 Task: Add an event with the title Monthly Department Meeting, date '2023/11/08', time 9:15 AM to 11:15 AMand add a description: Throughout the team building workshop, the facilitator will provide guidance, share insights, and facilitate discussions to encourage active participation and learning. Participants will have the opportunity to practice their communication skills in a supportive and collaborative environment, receiving feedback from their peers and the facilitator., put the event into Orange category . Add location for the event as: 456 St. Catherine's Monastery, Sinai, Egypt, logged in from the account softage.2@softage.netand send the event invitation to softage.1@softage.net and softage.3@softage.net. Set a reminder for the event 12 hour before
Action: Mouse moved to (82, 87)
Screenshot: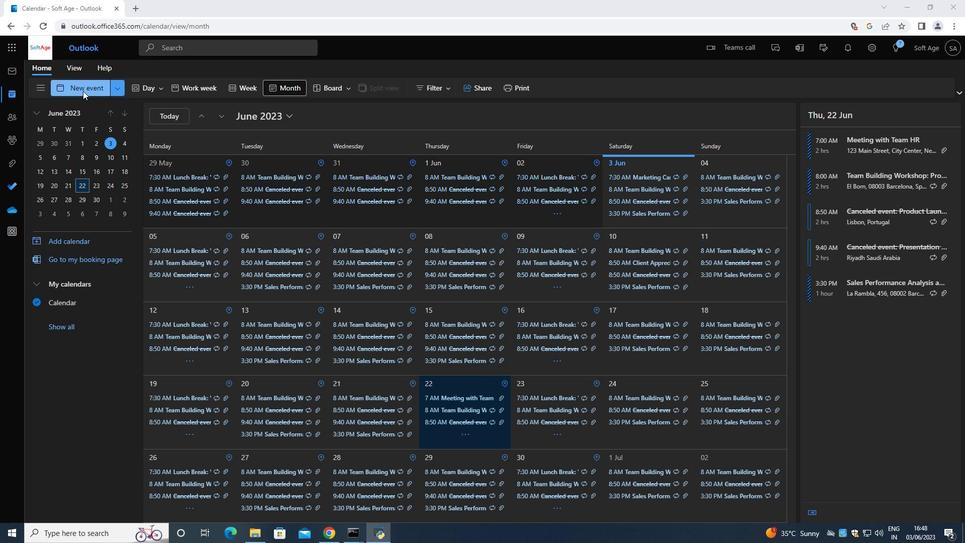 
Action: Mouse pressed left at (82, 87)
Screenshot: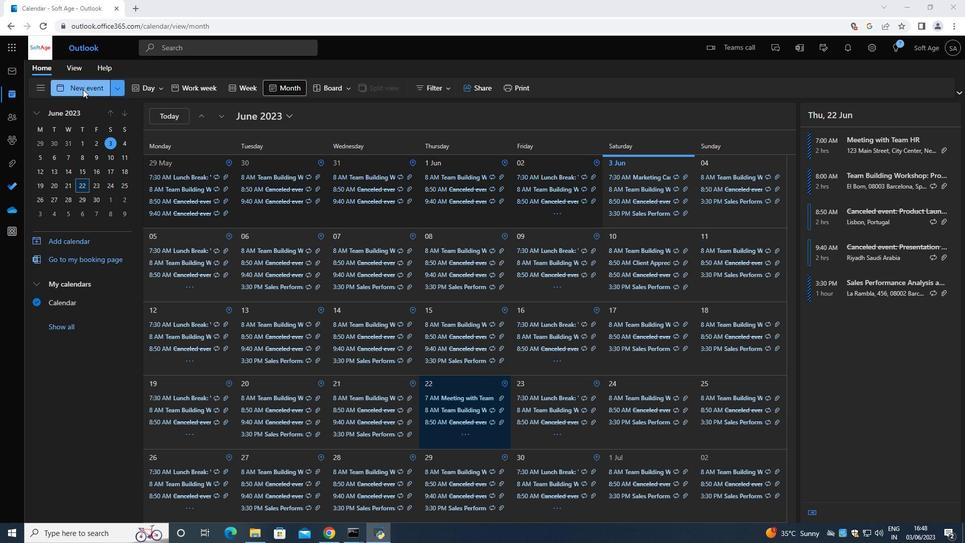 
Action: Mouse moved to (282, 165)
Screenshot: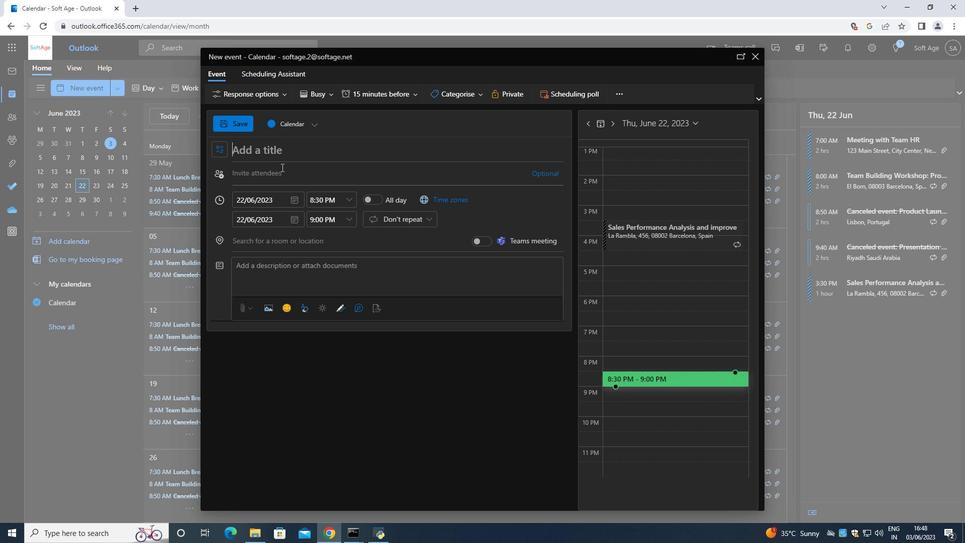 
Action: Key pressed <Key.shift>Monthly<Key.space><Key.shift>Department<Key.space><Key.shift>Meeting<Key.space>
Screenshot: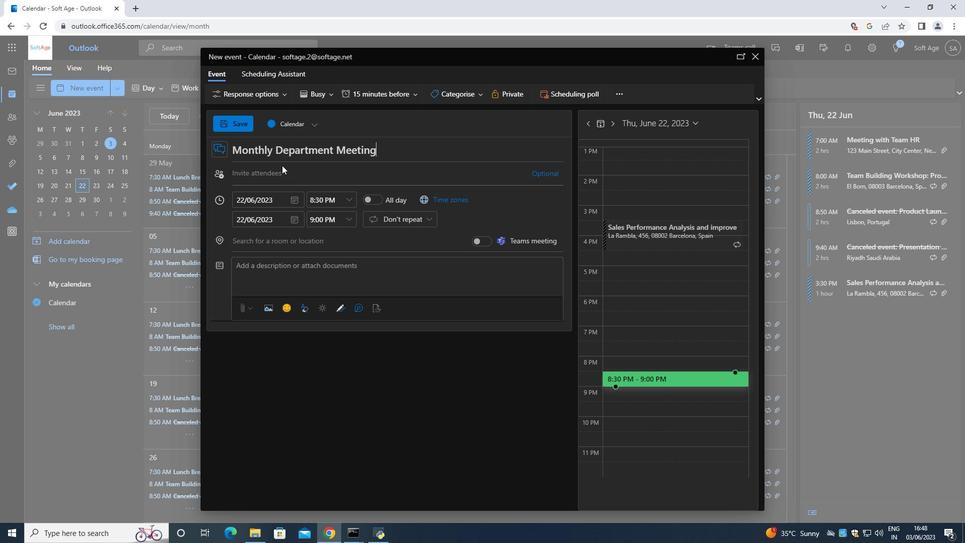 
Action: Mouse moved to (298, 201)
Screenshot: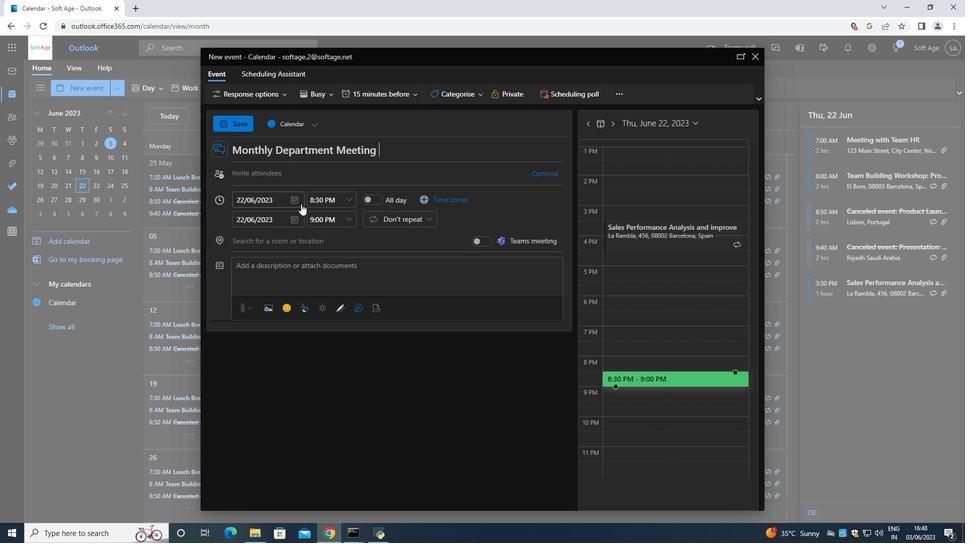 
Action: Mouse pressed left at (298, 201)
Screenshot: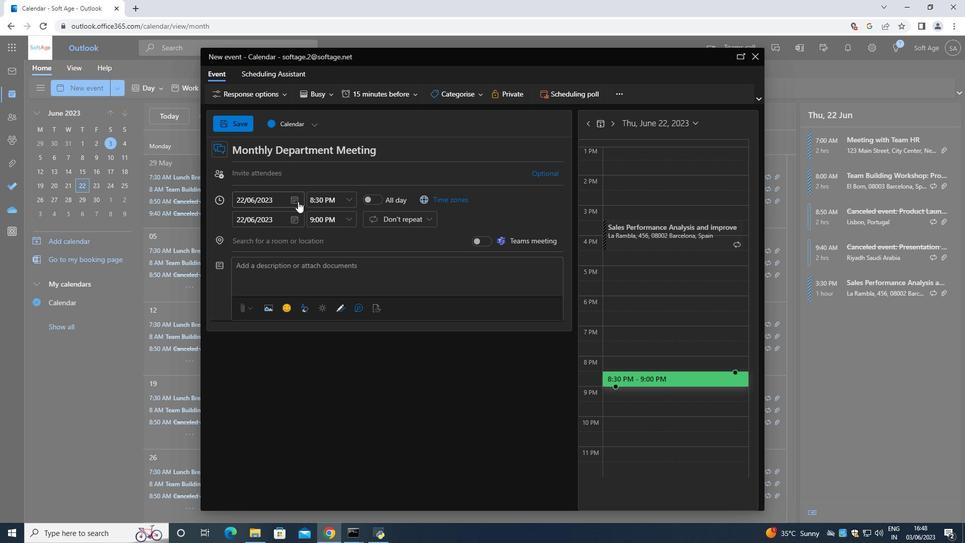 
Action: Mouse moved to (329, 215)
Screenshot: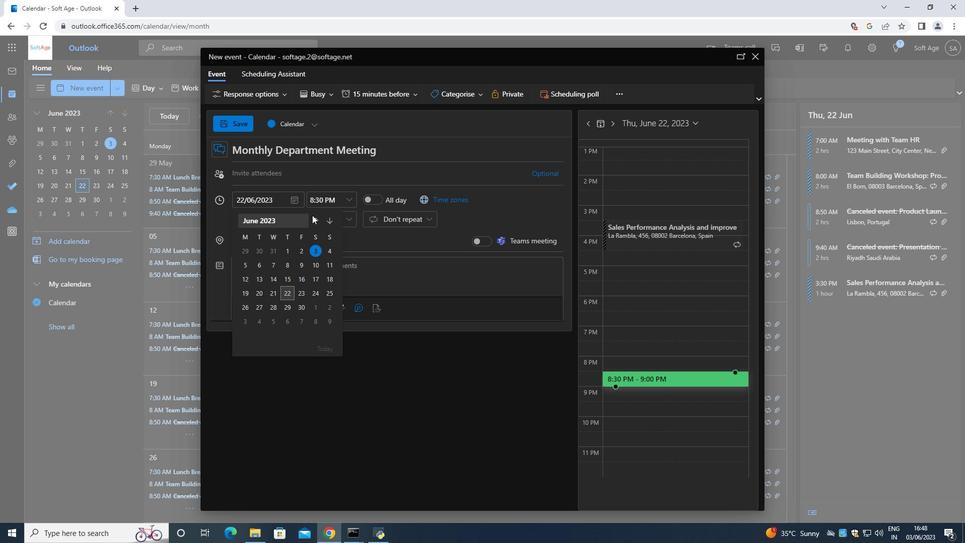 
Action: Mouse pressed left at (329, 215)
Screenshot: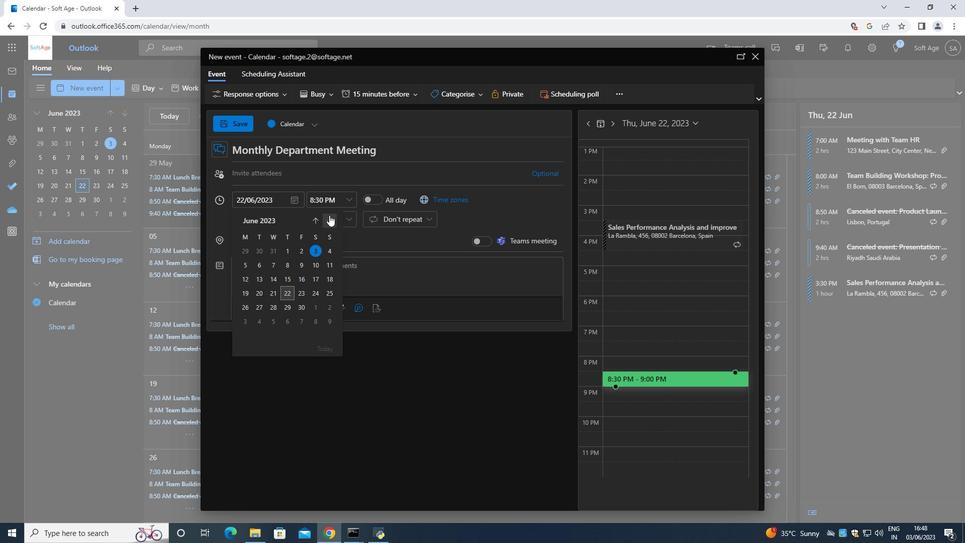
Action: Mouse moved to (329, 215)
Screenshot: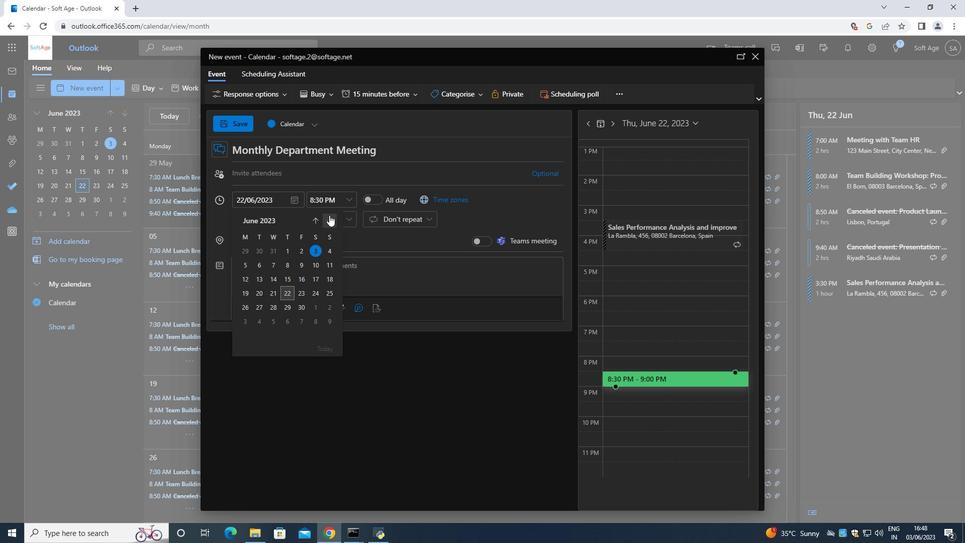 
Action: Mouse pressed left at (329, 215)
Screenshot: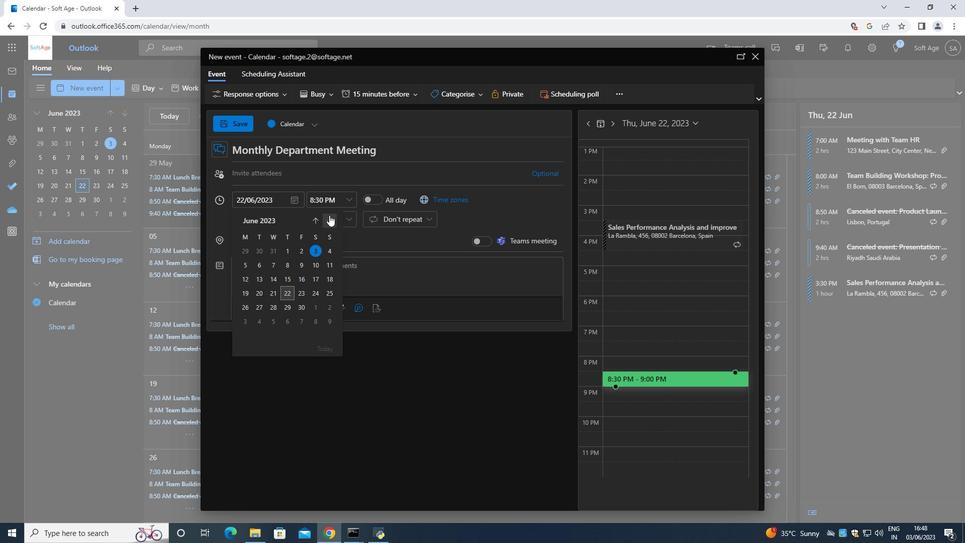 
Action: Mouse moved to (330, 215)
Screenshot: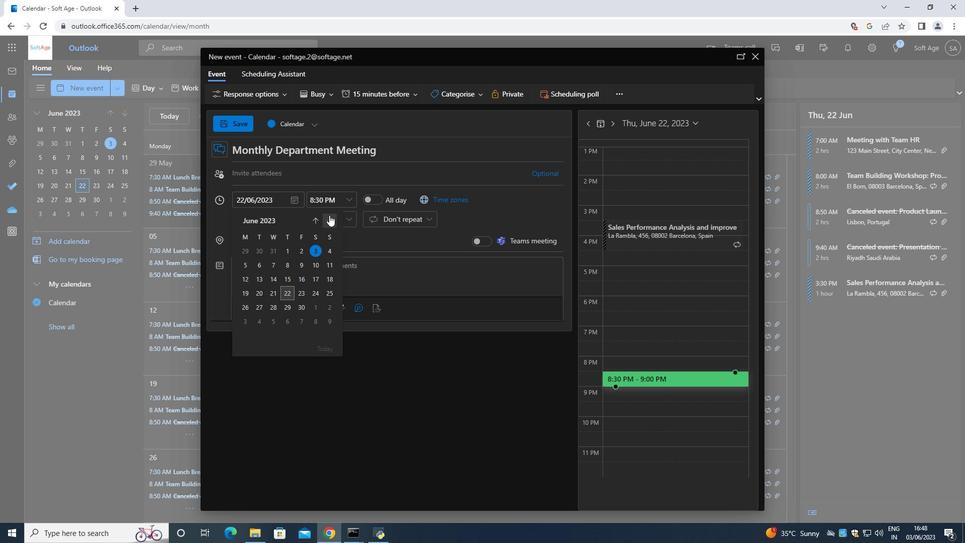 
Action: Mouse pressed left at (330, 215)
Screenshot: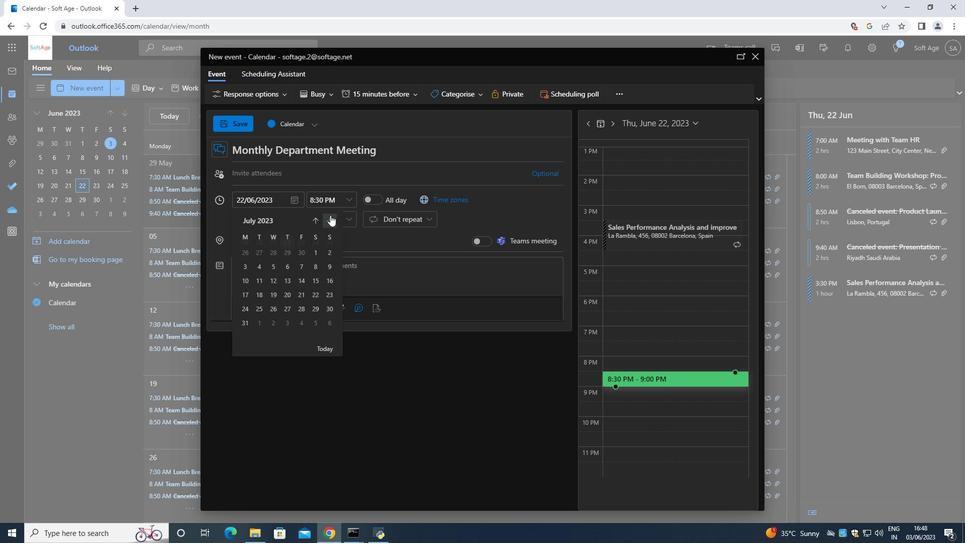 
Action: Mouse moved to (331, 215)
Screenshot: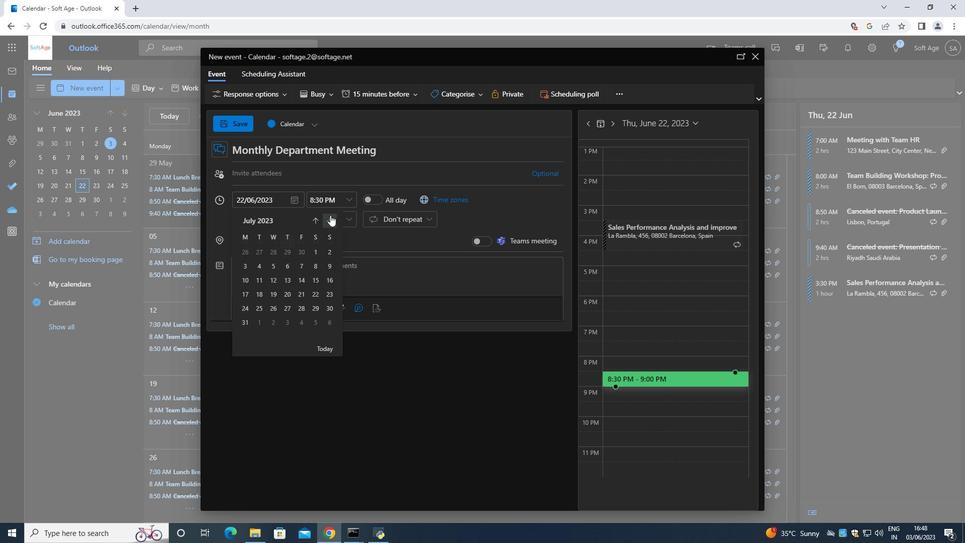 
Action: Mouse pressed left at (331, 215)
Screenshot: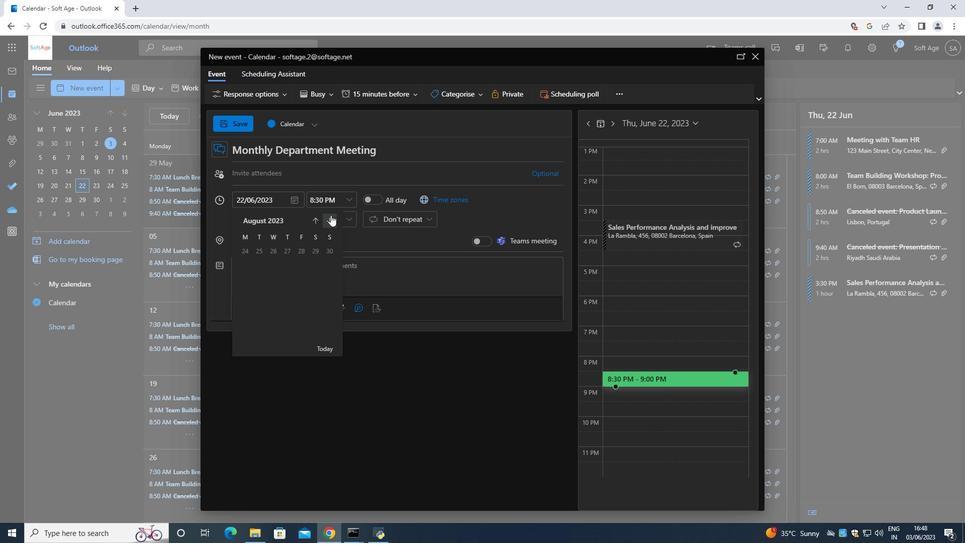
Action: Mouse pressed left at (331, 215)
Screenshot: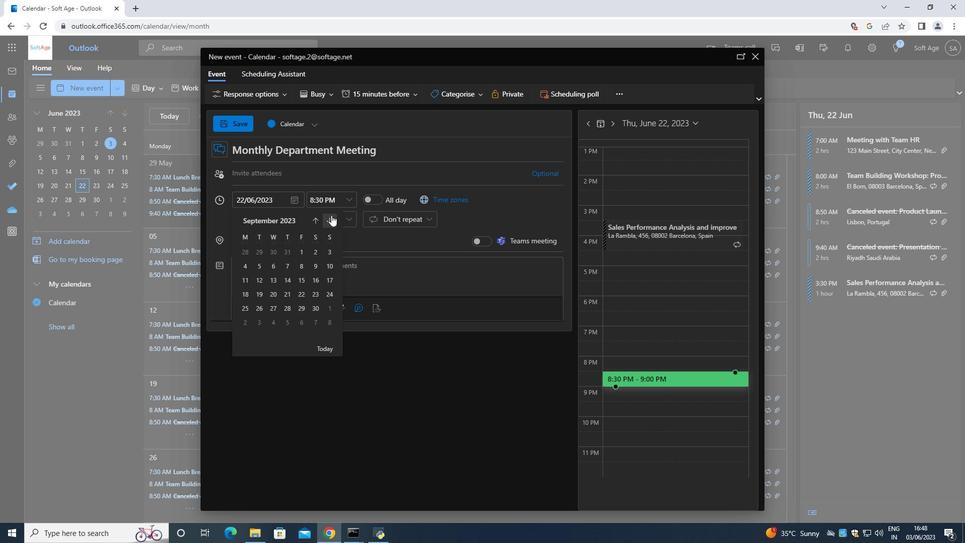
Action: Mouse pressed left at (331, 215)
Screenshot: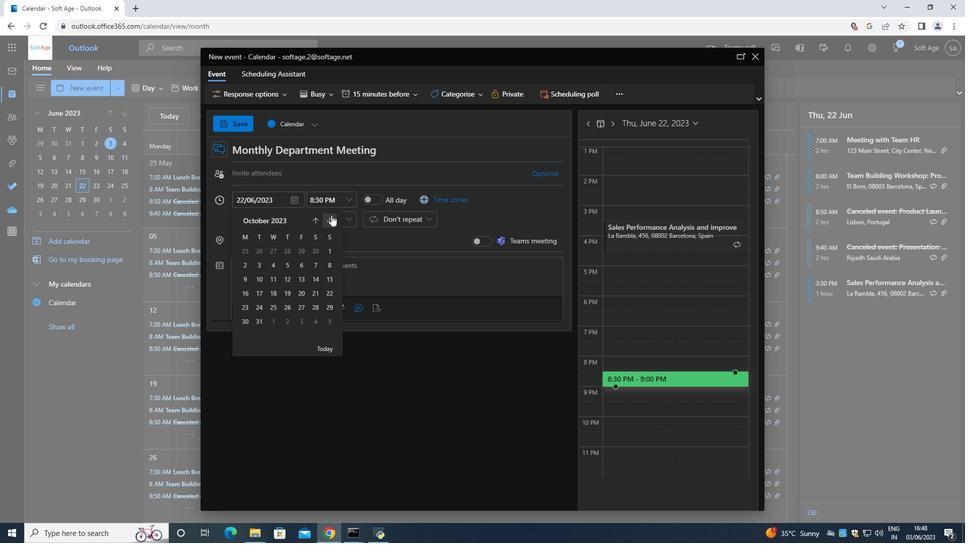 
Action: Mouse moved to (312, 220)
Screenshot: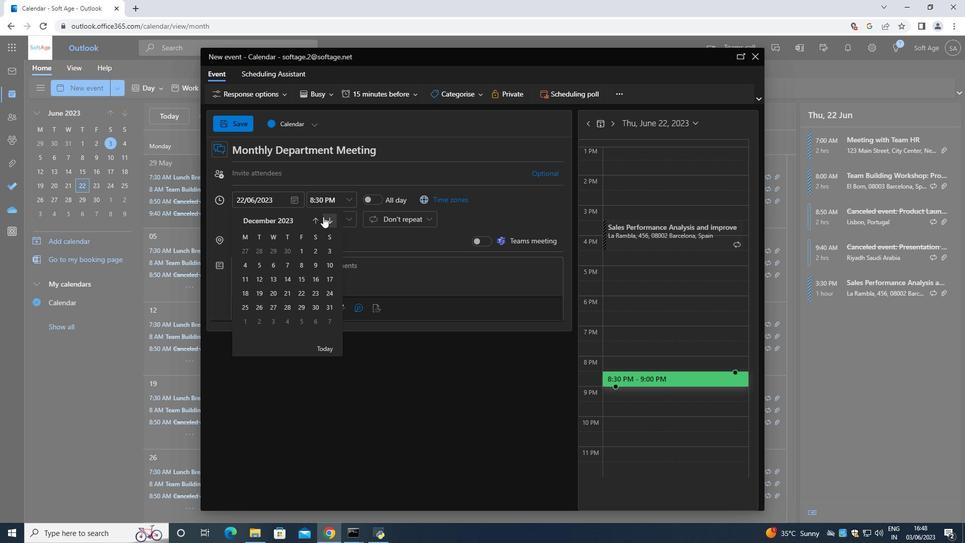 
Action: Mouse pressed left at (312, 220)
Screenshot: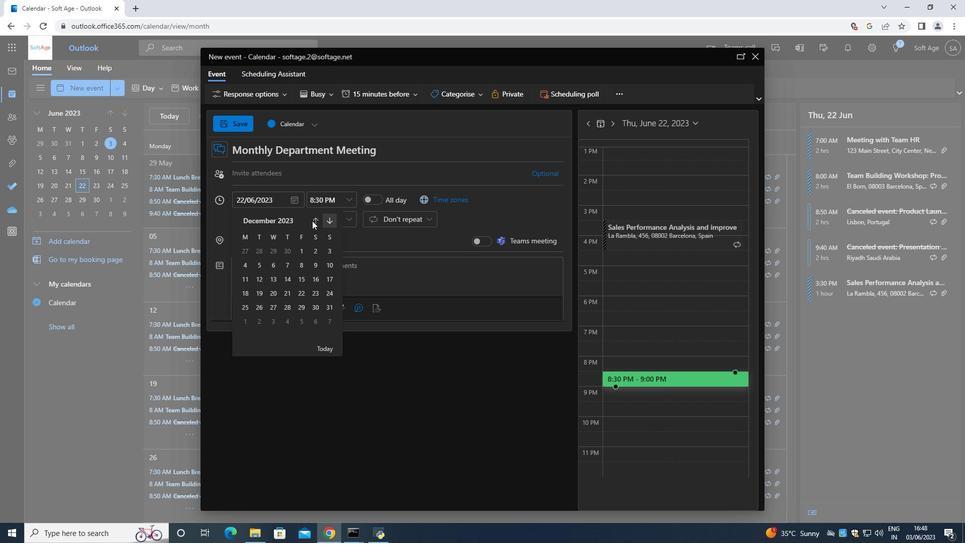 
Action: Mouse moved to (275, 263)
Screenshot: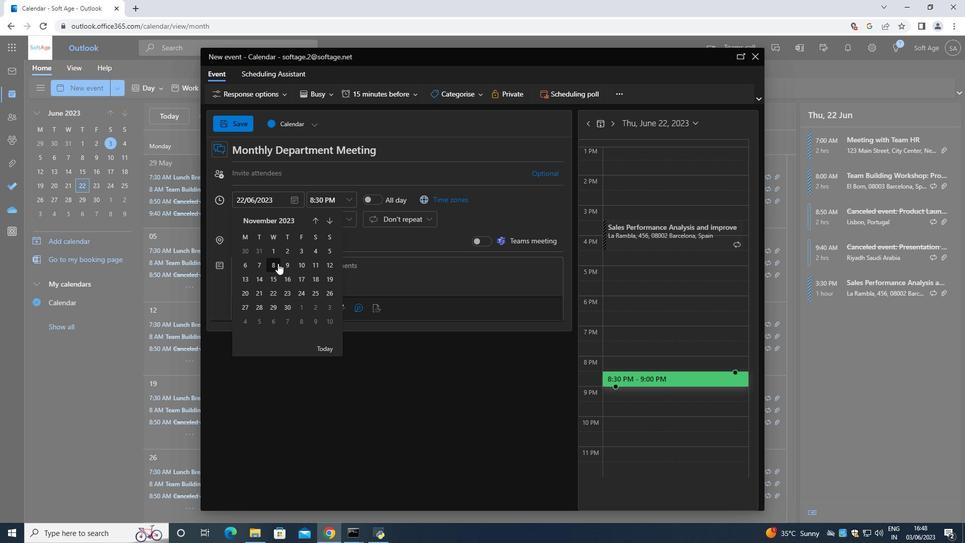 
Action: Mouse pressed left at (275, 263)
Screenshot: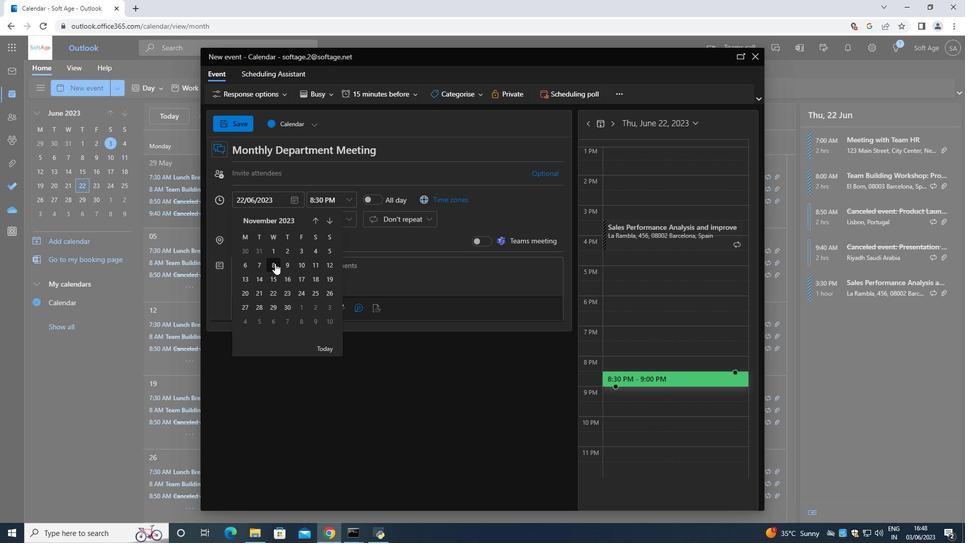 
Action: Mouse moved to (349, 201)
Screenshot: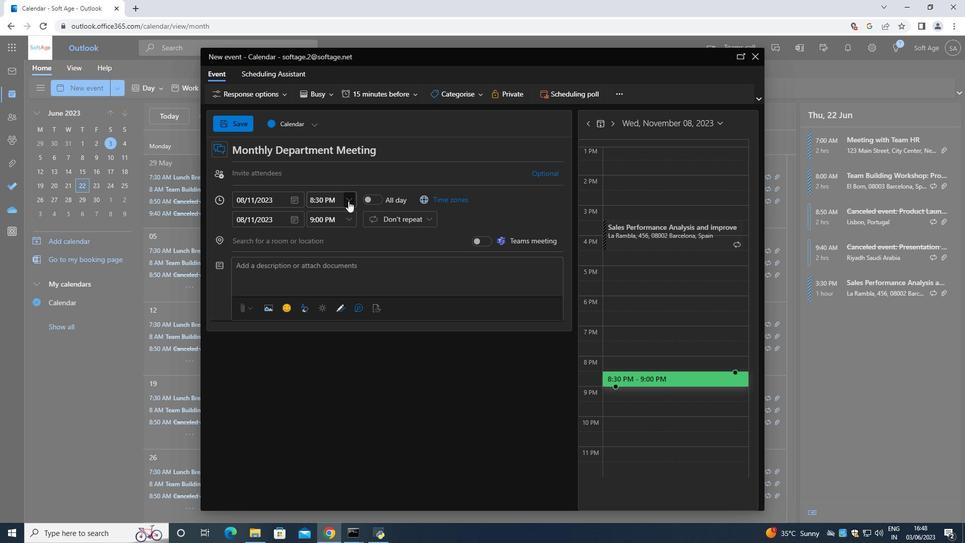 
Action: Mouse pressed left at (349, 201)
Screenshot: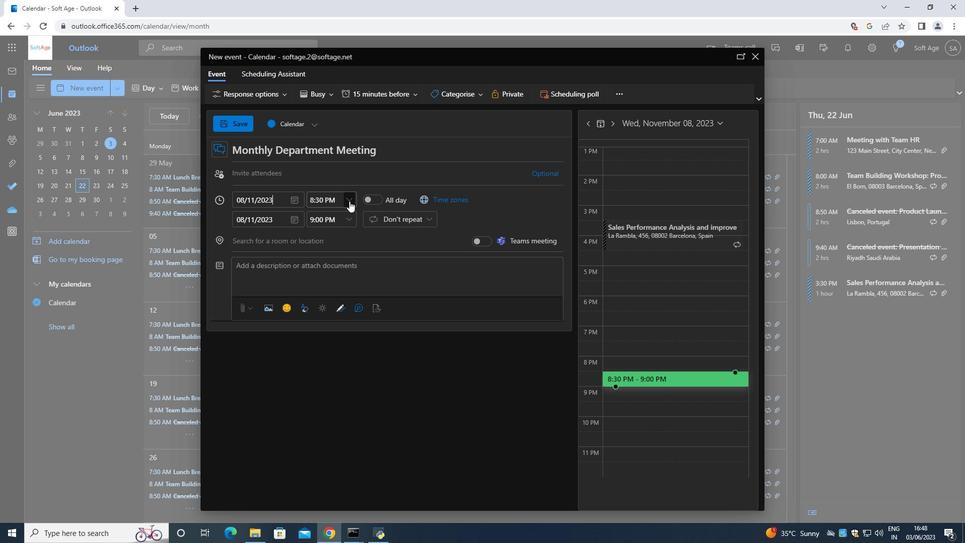 
Action: Mouse moved to (347, 215)
Screenshot: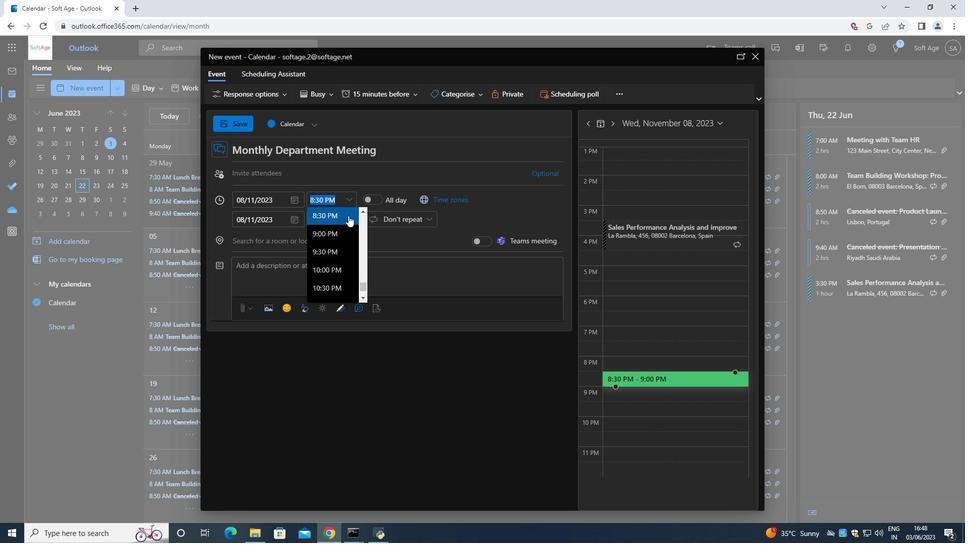 
Action: Mouse scrolled (347, 216) with delta (0, 0)
Screenshot: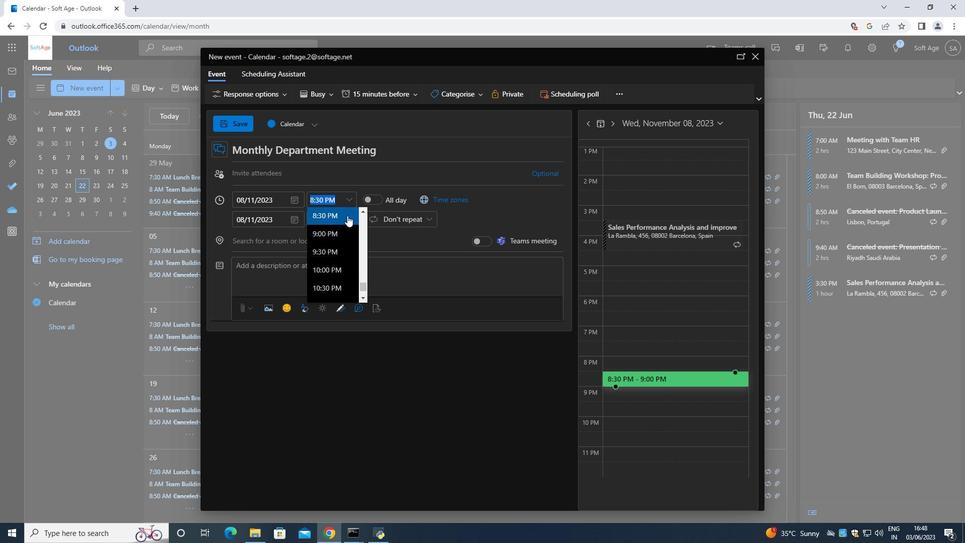 
Action: Mouse scrolled (347, 216) with delta (0, 0)
Screenshot: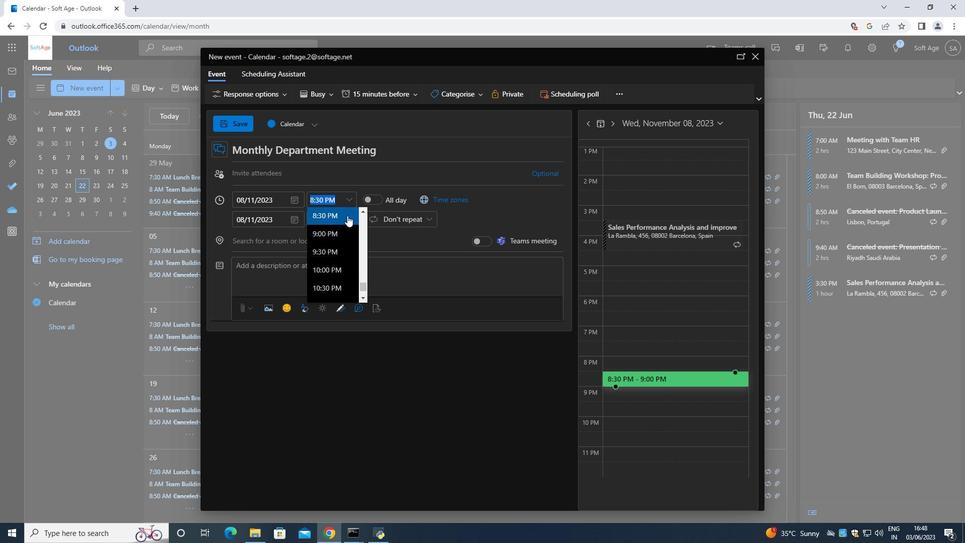 
Action: Mouse scrolled (347, 216) with delta (0, 0)
Screenshot: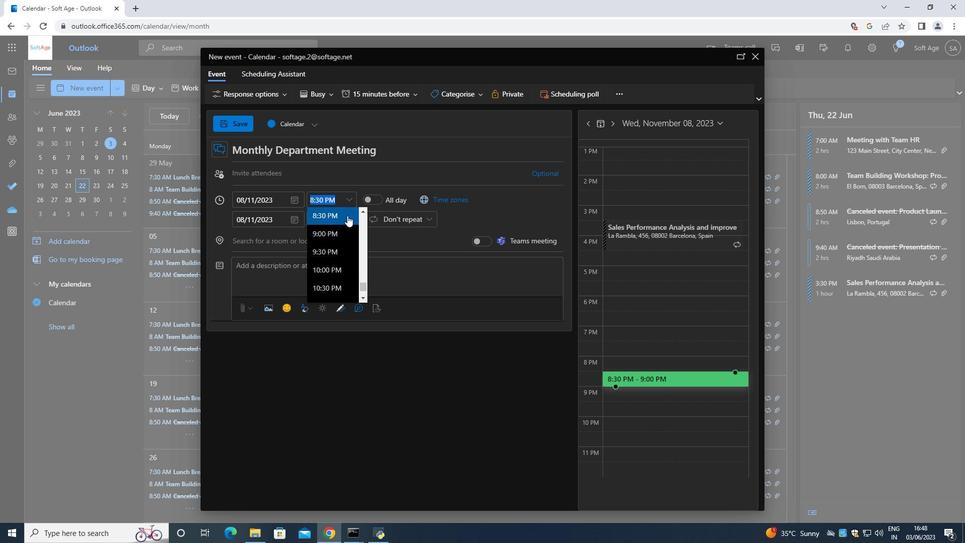
Action: Mouse scrolled (347, 216) with delta (0, 0)
Screenshot: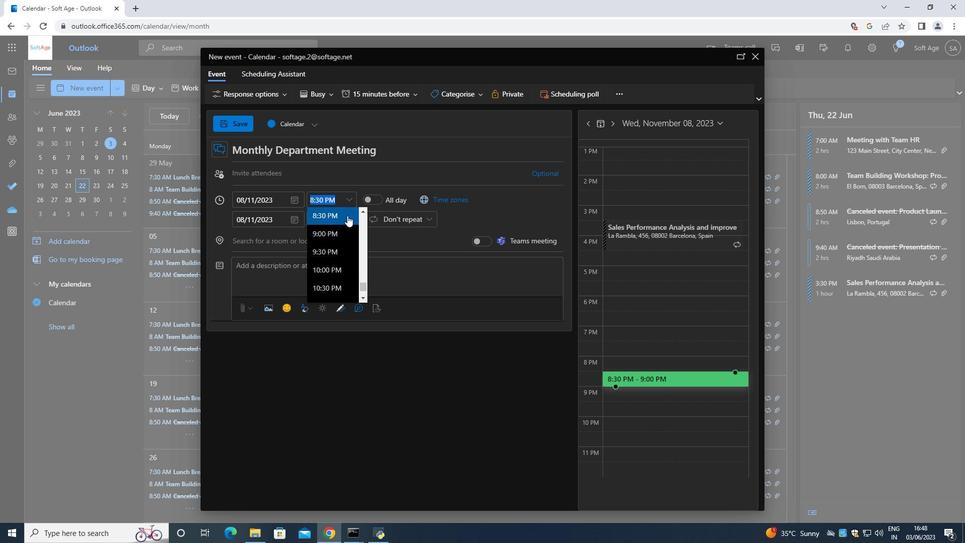 
Action: Mouse scrolled (347, 216) with delta (0, 0)
Screenshot: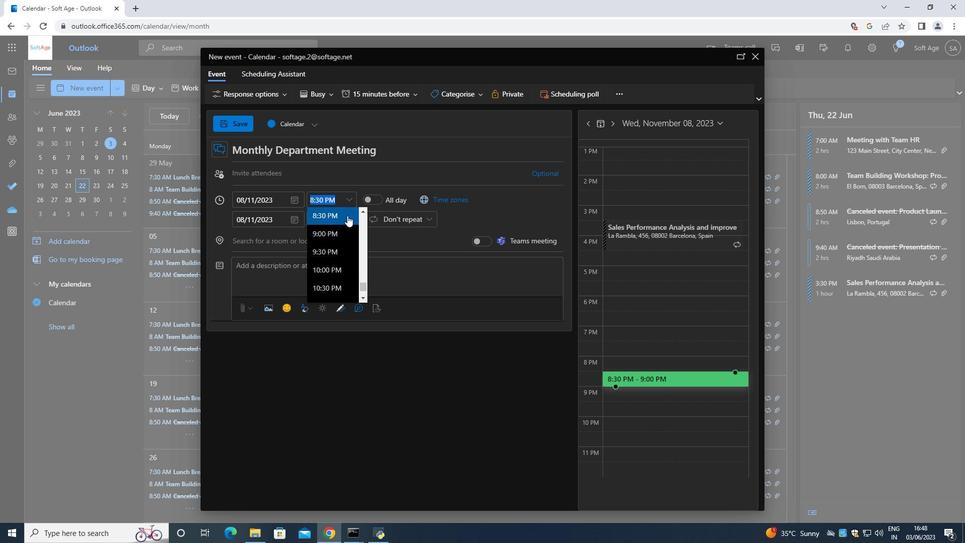 
Action: Mouse scrolled (347, 216) with delta (0, 0)
Screenshot: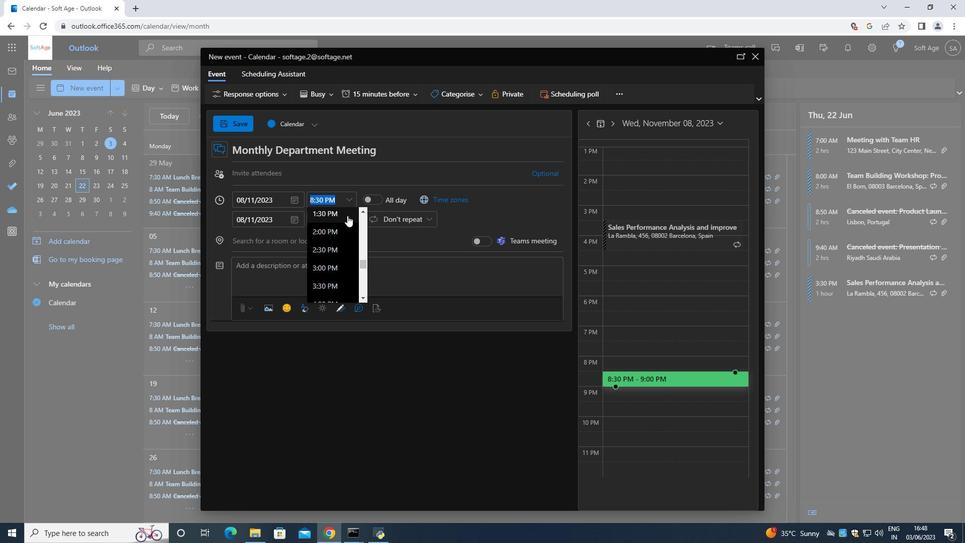 
Action: Mouse scrolled (347, 216) with delta (0, 0)
Screenshot: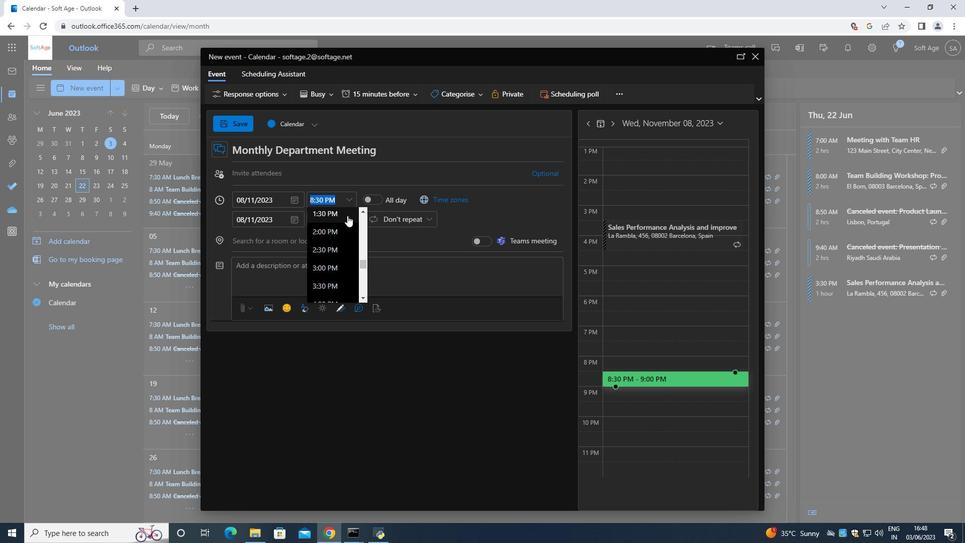 
Action: Mouse moved to (345, 217)
Screenshot: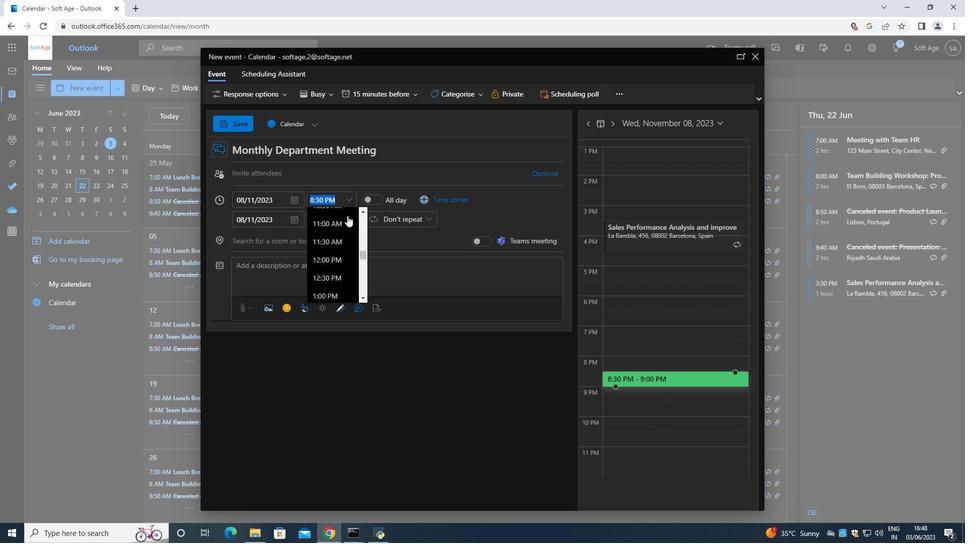 
Action: Mouse scrolled (345, 218) with delta (0, 0)
Screenshot: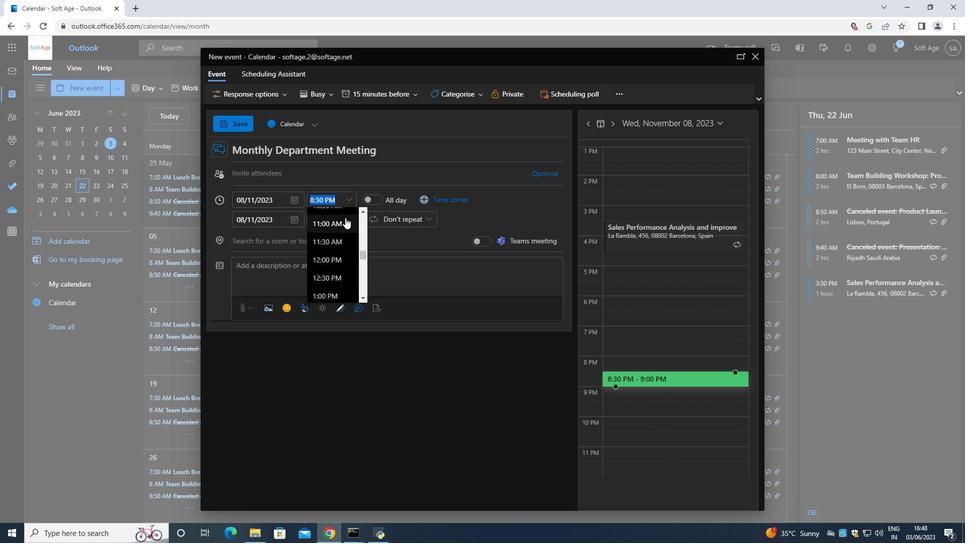 
Action: Mouse scrolled (345, 218) with delta (0, 0)
Screenshot: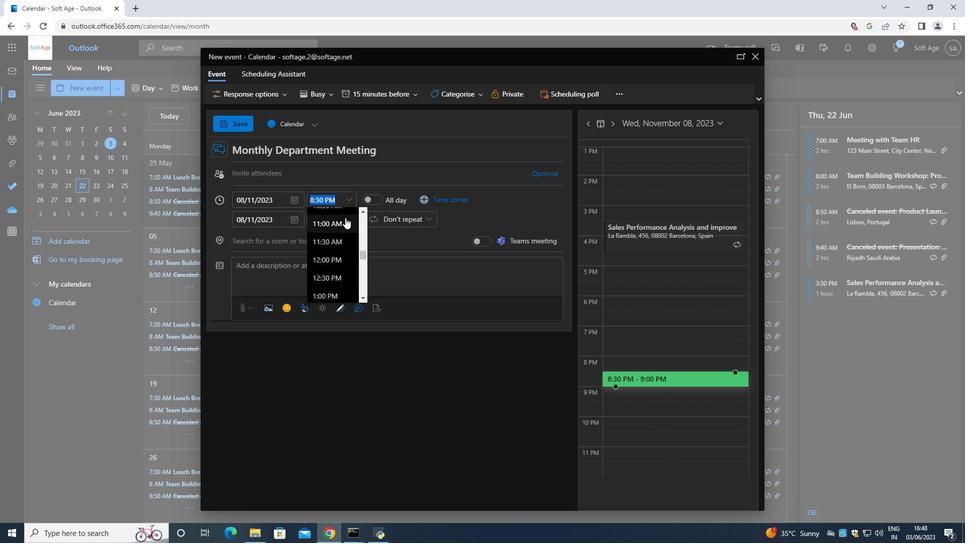 
Action: Mouse moved to (327, 250)
Screenshot: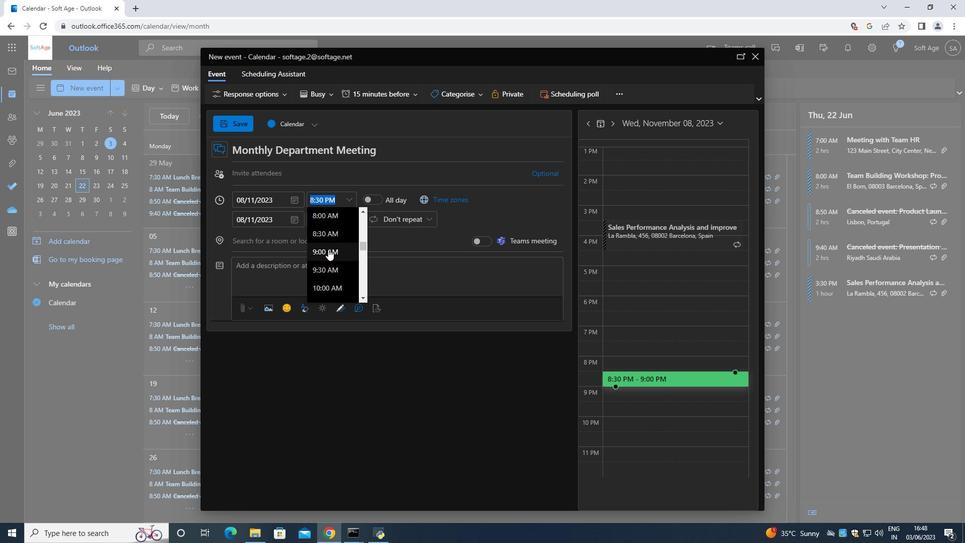 
Action: Mouse pressed left at (327, 250)
Screenshot: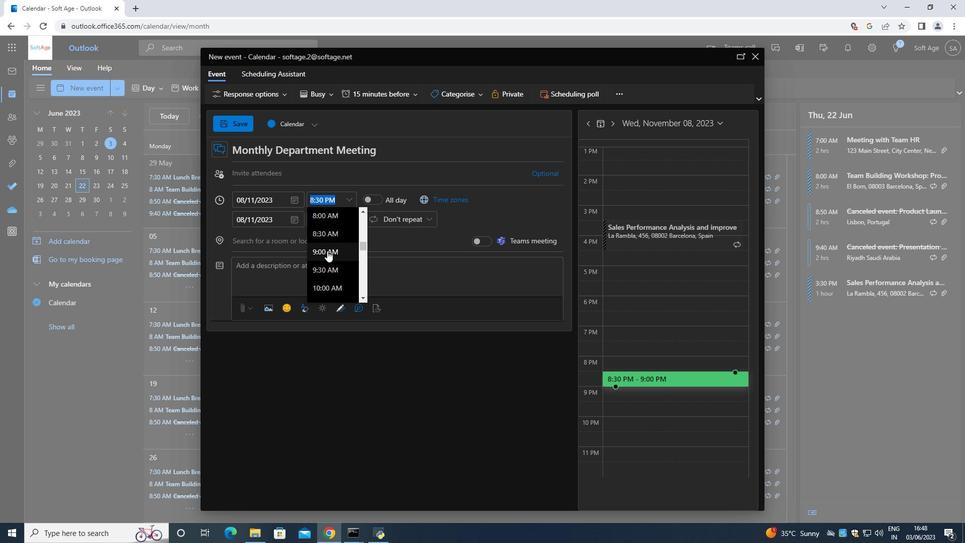 
Action: Mouse moved to (321, 199)
Screenshot: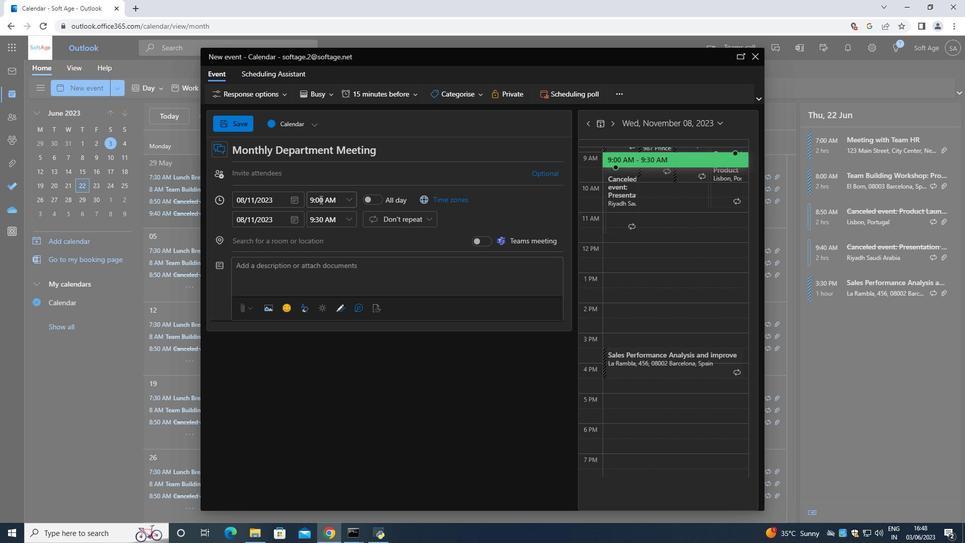 
Action: Mouse pressed left at (321, 199)
Screenshot: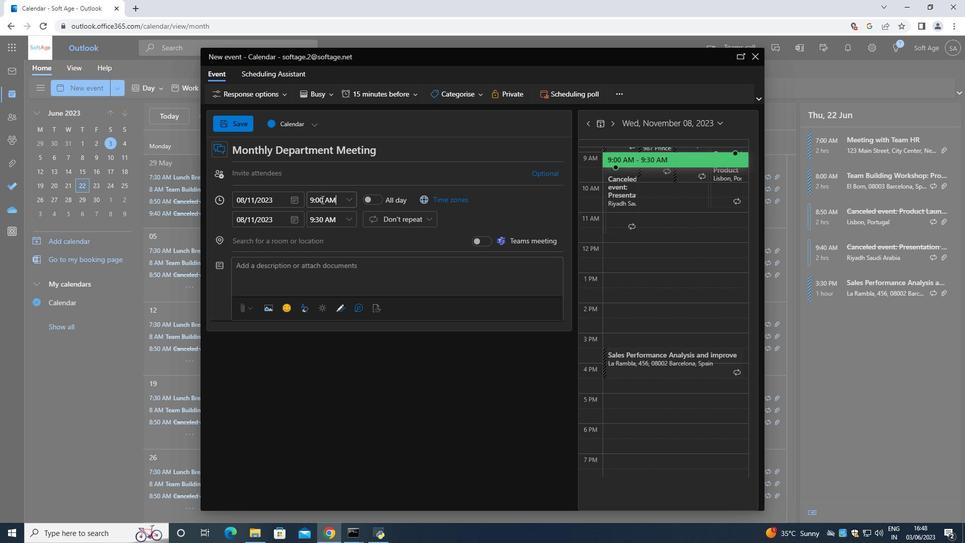 
Action: Mouse moved to (326, 201)
Screenshot: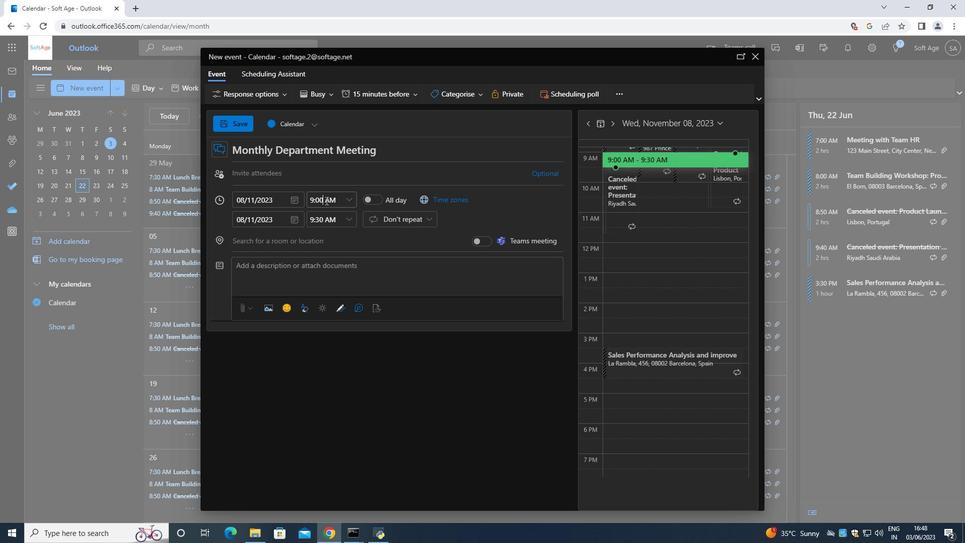 
Action: Key pressed <Key.backspace><Key.backspace>15
Screenshot: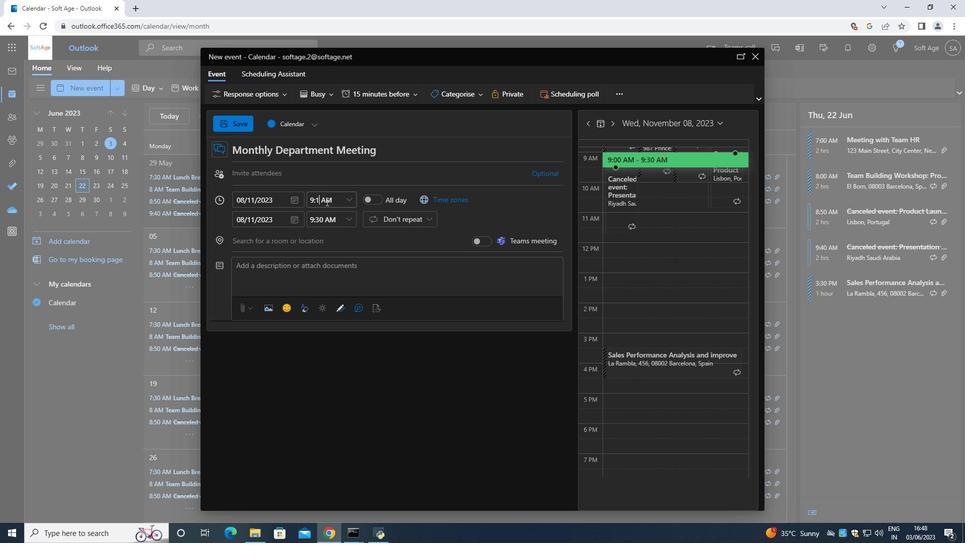
Action: Mouse moved to (351, 224)
Screenshot: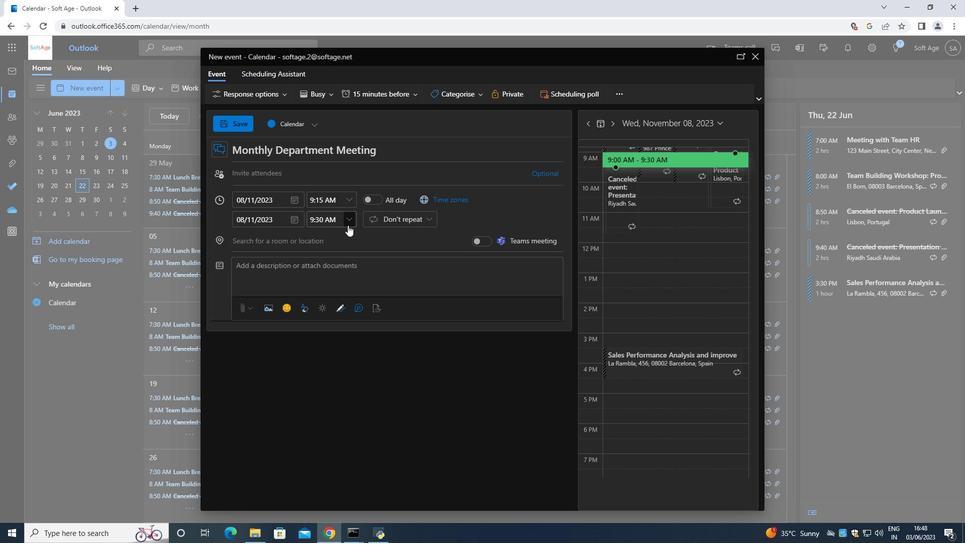 
Action: Mouse pressed left at (351, 224)
Screenshot: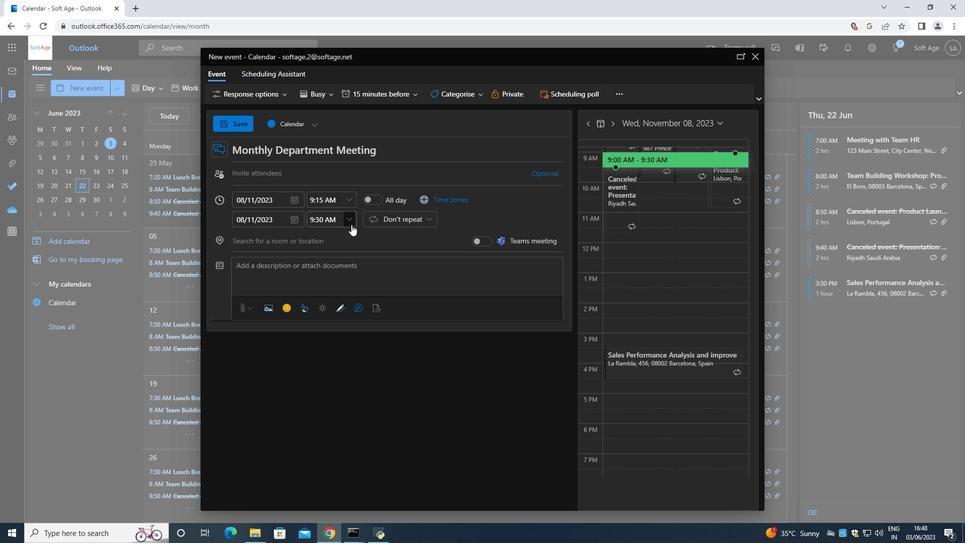 
Action: Mouse moved to (340, 285)
Screenshot: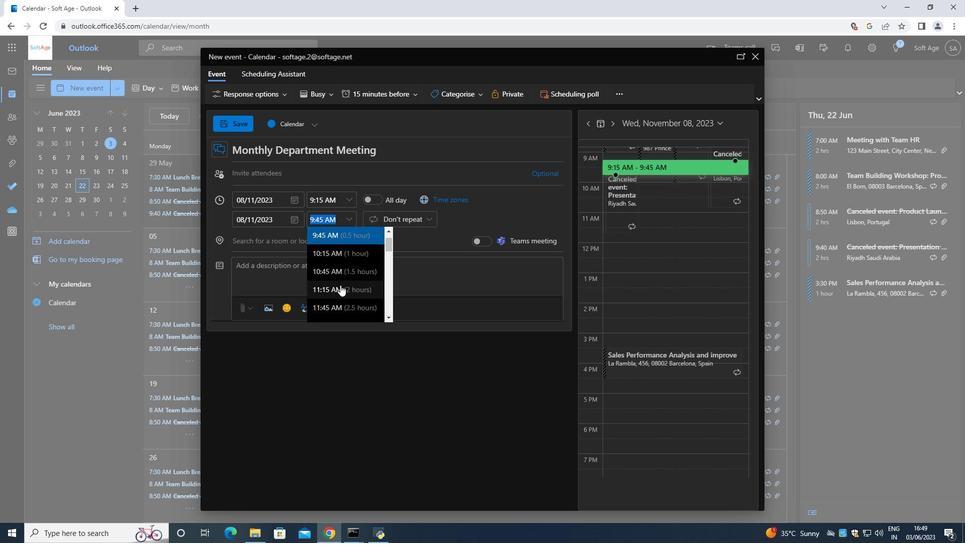 
Action: Mouse pressed left at (340, 285)
Screenshot: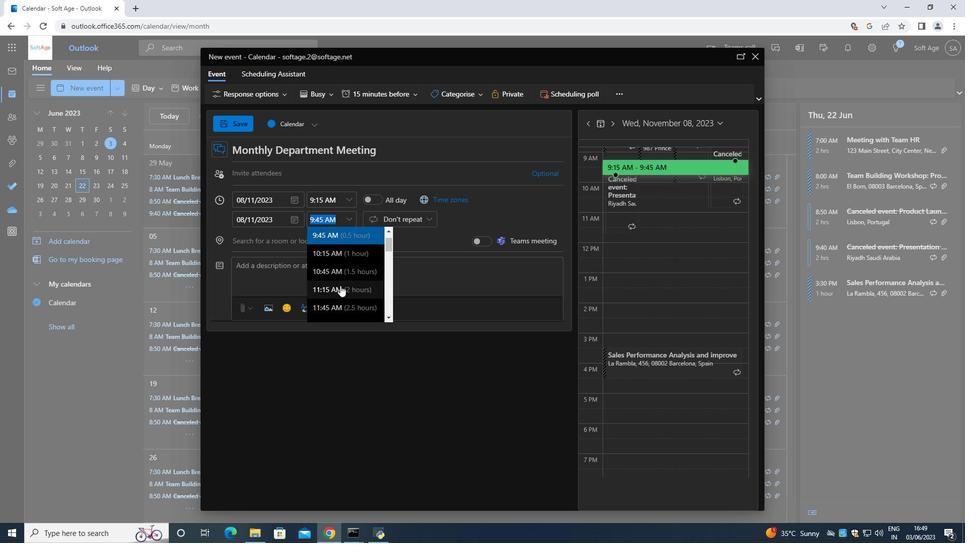 
Action: Mouse moved to (331, 274)
Screenshot: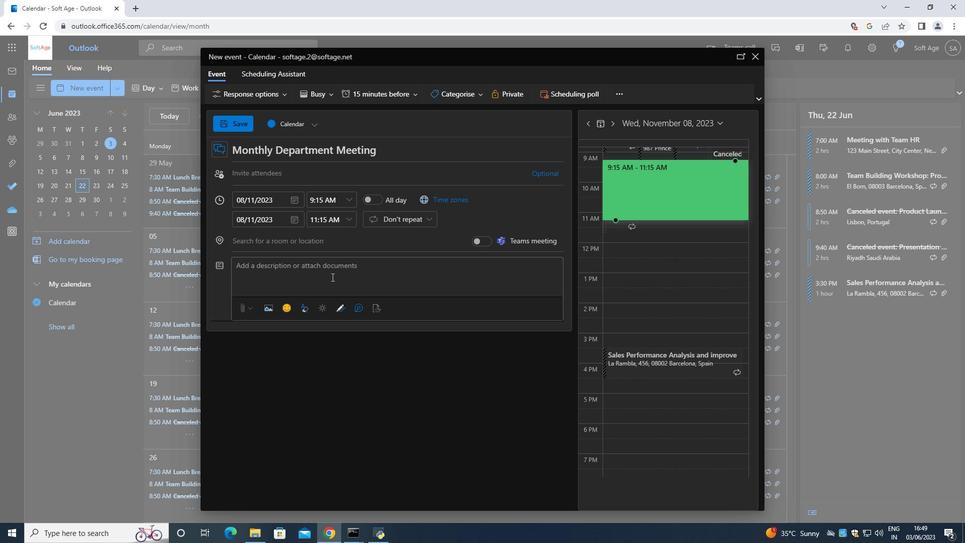 
Action: Mouse pressed left at (331, 274)
Screenshot: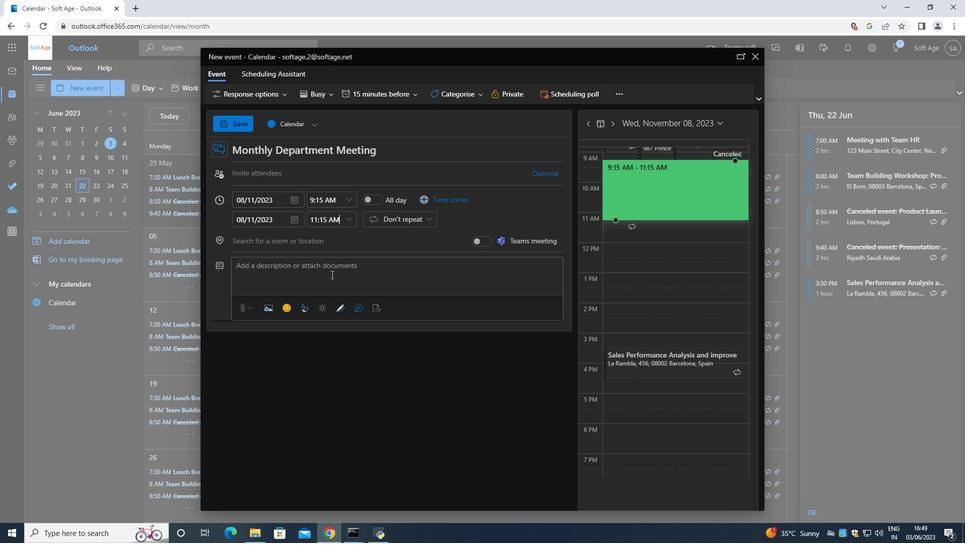 
Action: Key pressed <Key.shift>Throughout<Key.space>the<Key.space>team<Key.space>building<Key.space>workshop<Key.space>,<Key.space>the<Key.space>facilitator<Key.space>will<Key.space>provide<Key.space>guidance<Key.space>,<Key.space>share<Key.space>insights<Key.space>,<Key.space>and<Key.space>learning<Key.space><Key.left><Key.left><Key.left><Key.left><Key.left><Key.right><Key.right><Key.right><Key.down><Key.right><Key.backspace><Key.backspace><Key.backspace><Key.backspace><Key.backspace><Key.backspace><Key.backspace><Key.backspace><Key.backspace>facilitate<Key.space>discussions<Key.space>to<Key.space>encourage<Key.space>active<Key.space>particpantion<Key.space>and<Key.space>learning<Key.space>.<Key.space><Key.shift>Participants<Key.space>will<Key.space>have<Key.space>the<Key.space>opportunity<Key.space>to<Key.space>practice<Key.space>the<Key.space>communication<Key.space>skills<Key.space>in<Key.space>a<Key.space>supportive<Key.space>and<Key.space>collaborative<Key.space>eb<Key.backspace>nvironment<Key.space>,<Key.space>recev<Key.backspace>ivinf<Key.backspace><Key.backspace>h<Key.backspace>g<Key.space><Key.backspace><Key.backspace>ng<Key.space>feedback<Key.space>from<Key.space>their<Key.space>peers<Key.space>and<Key.space>the<Key.space>facilitator<Key.space>
Screenshot: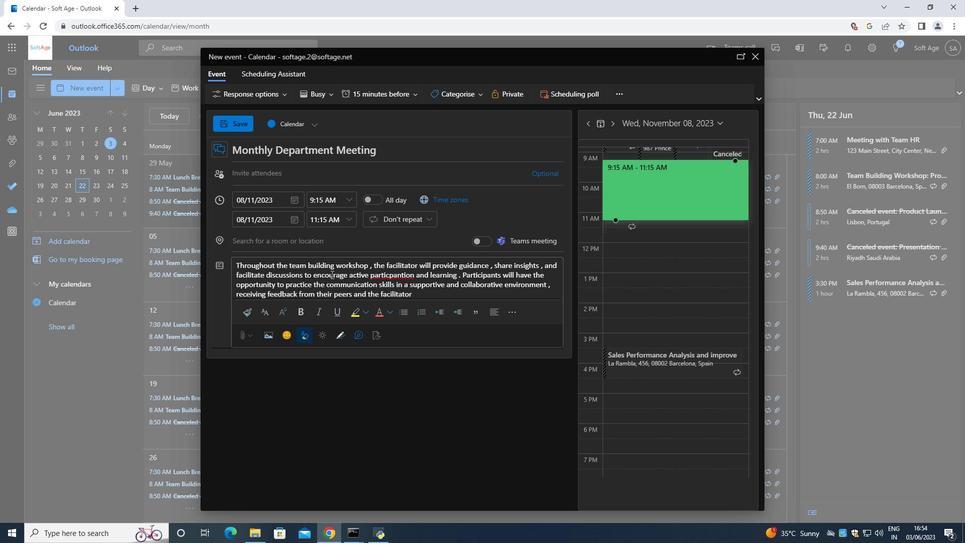 
Action: Mouse moved to (388, 275)
Screenshot: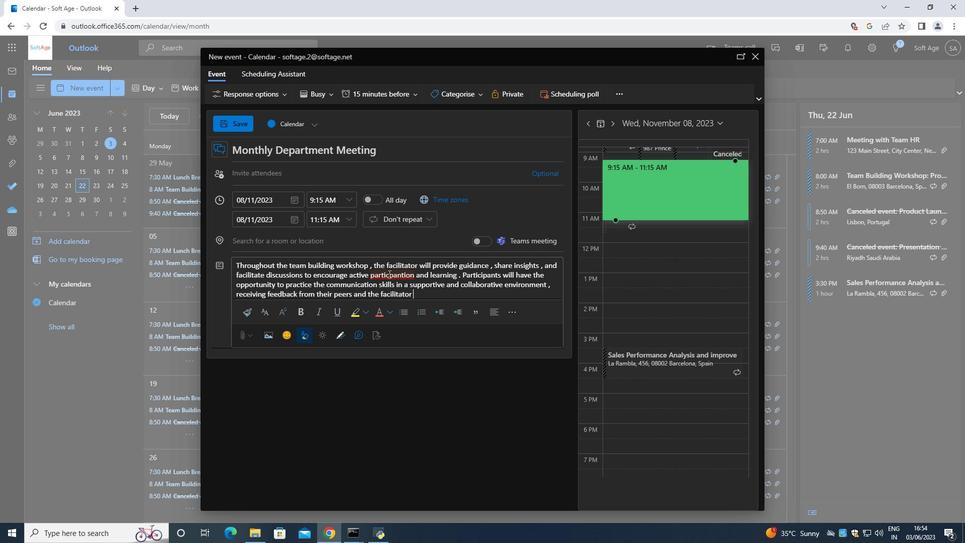 
Action: Mouse pressed left at (388, 275)
Screenshot: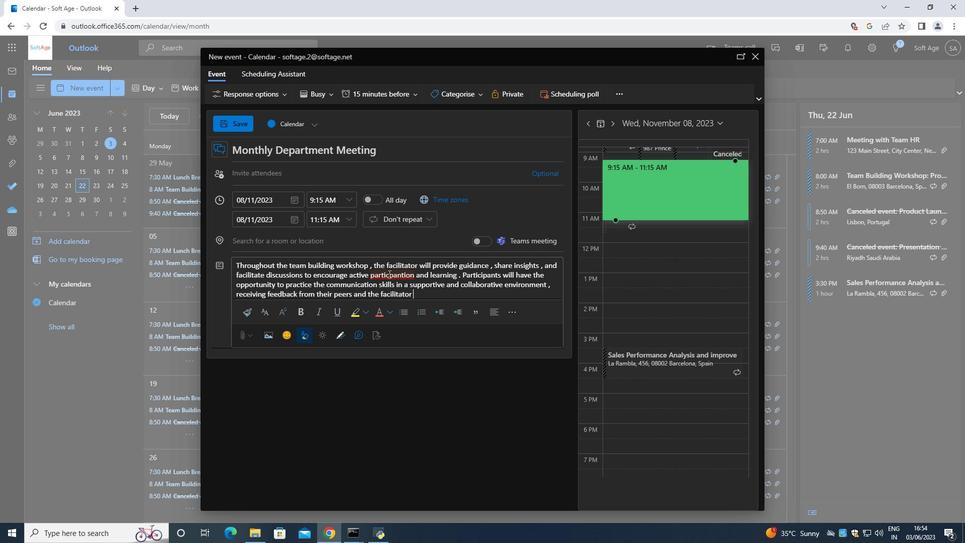 
Action: Mouse moved to (393, 278)
Screenshot: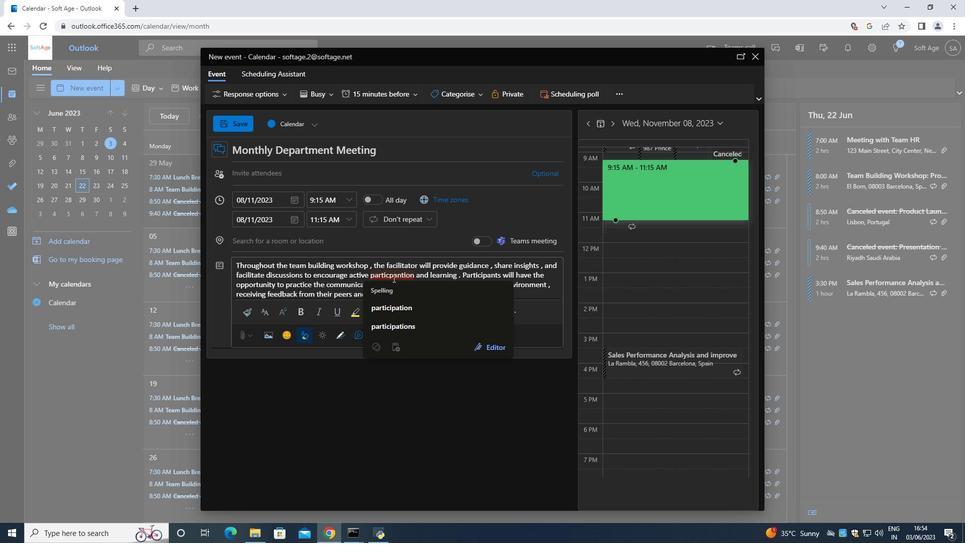 
Action: Key pressed i
Screenshot: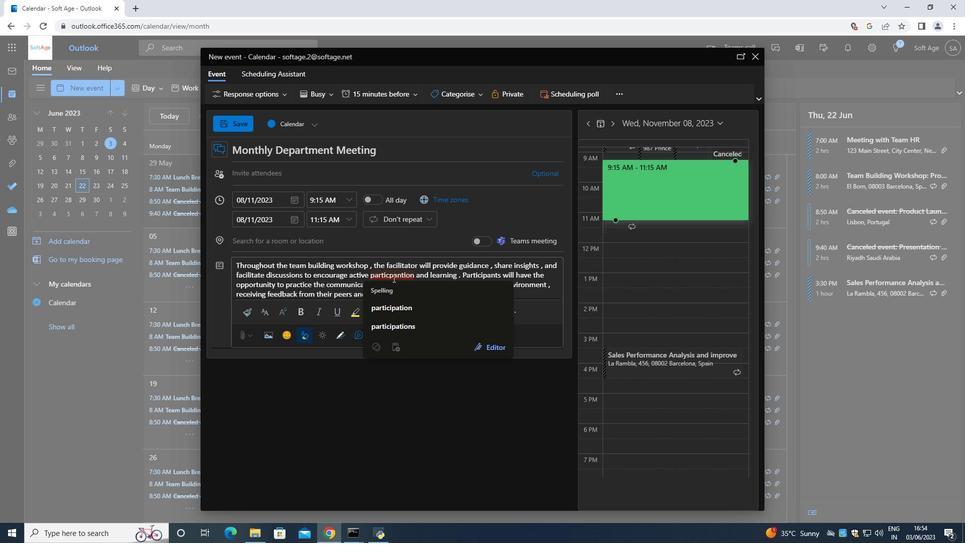 
Action: Mouse moved to (448, 97)
Screenshot: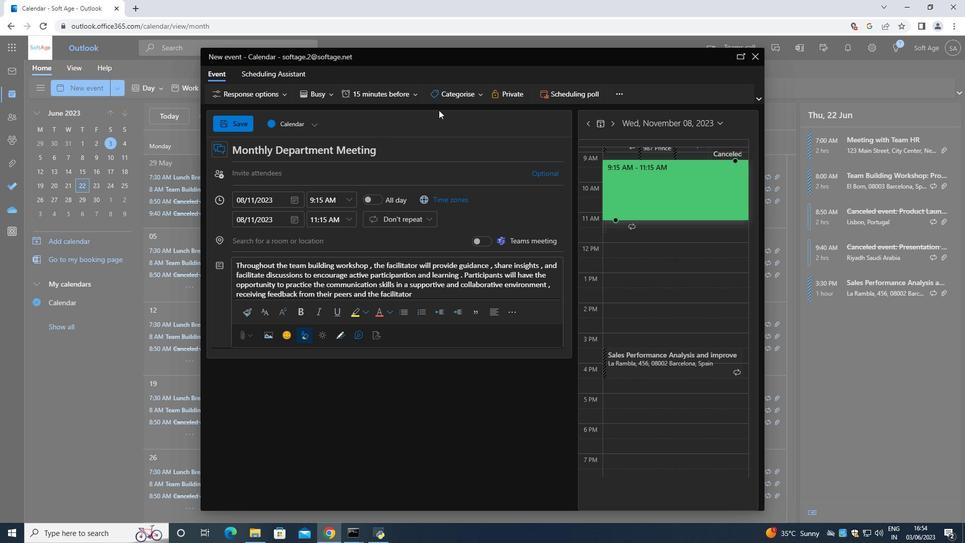 
Action: Mouse pressed left at (448, 97)
Screenshot: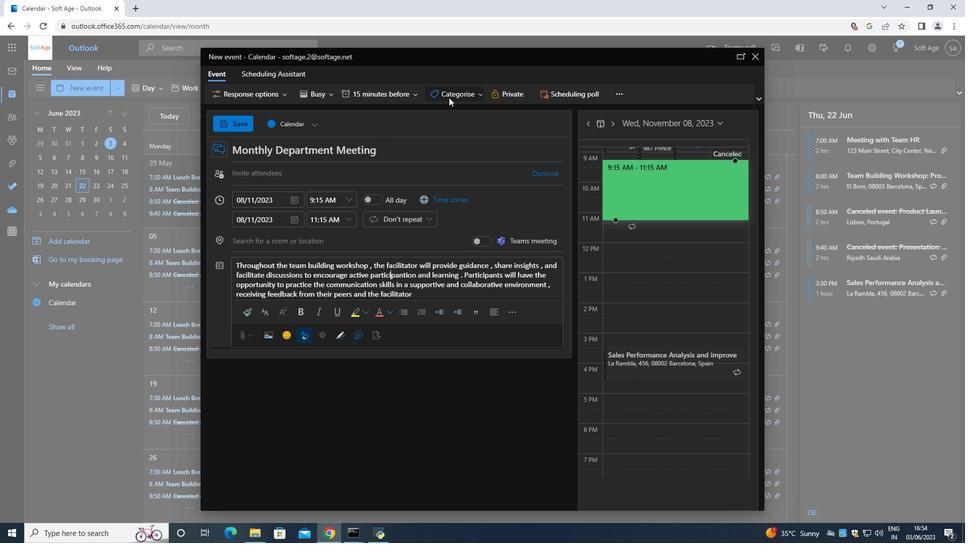 
Action: Mouse moved to (456, 142)
Screenshot: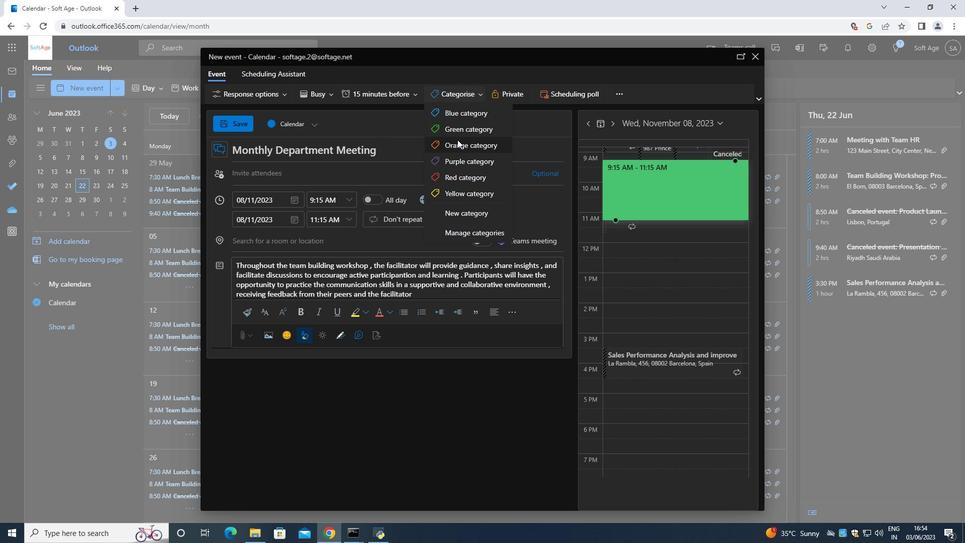 
Action: Mouse pressed left at (456, 142)
Screenshot: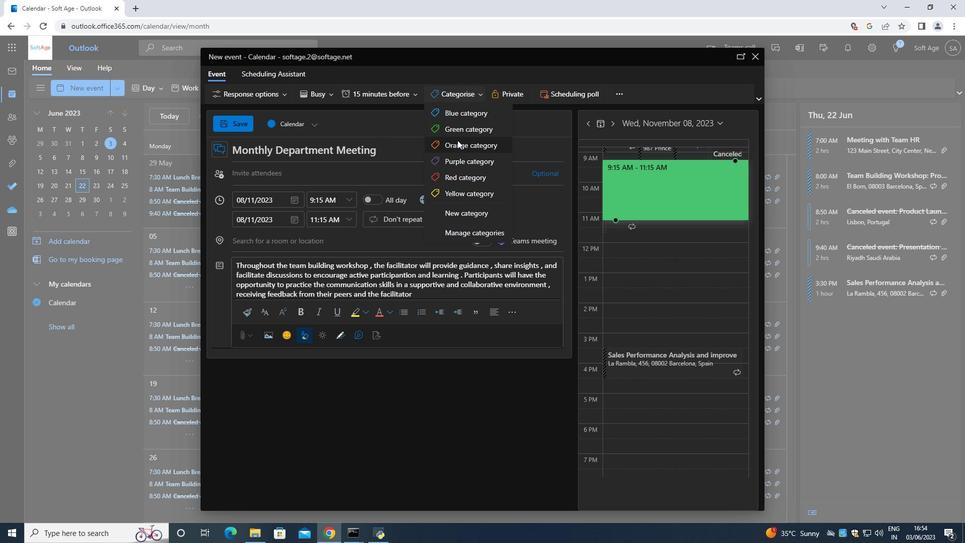 
Action: Mouse moved to (279, 240)
Screenshot: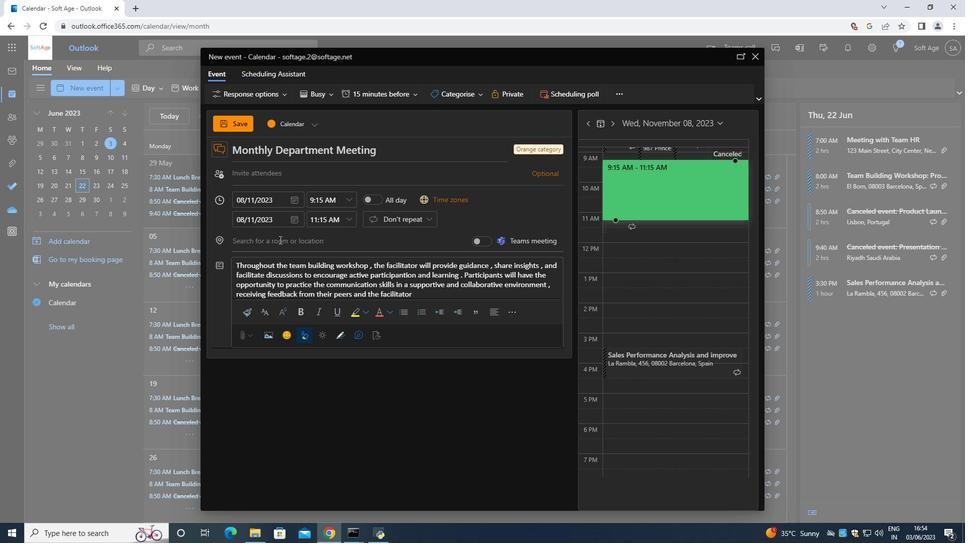 
Action: Mouse pressed left at (279, 240)
Screenshot: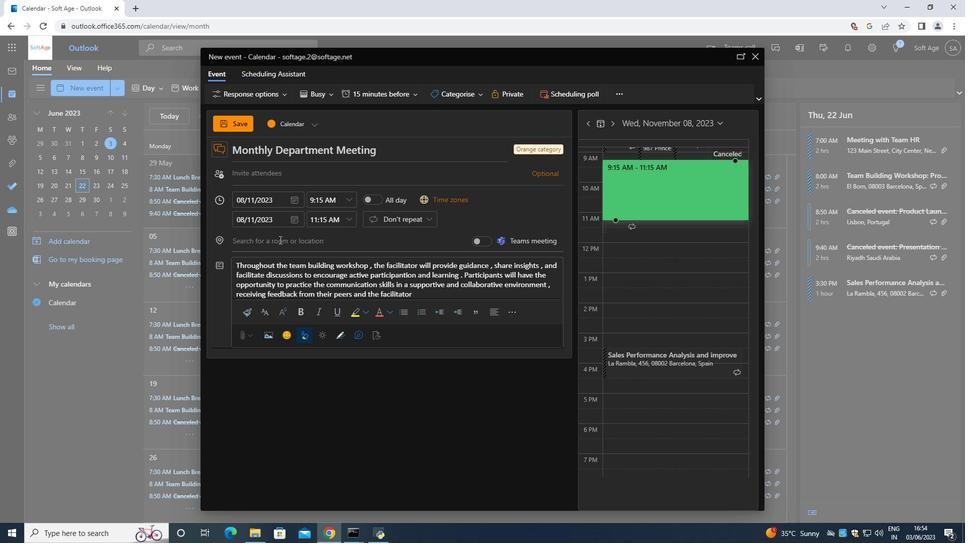 
Action: Key pressed 456n<Key.space><Key.backspace><Key.space><Key.backspace><Key.backspace><Key.space><Key.shift>St.<Key.space><Key.shift>Catherine's<Key.space><Key.shift><Key.shift><Key.shift><Key.shift><Key.shift><Key.shift><Key.shift><Key.shift><Key.shift><Key.shift><Key.shift><Key.shift>Monastery,<Key.space><Key.shift>Sinai<Key.space>,<Key.space><Key.shift>Egypt
Screenshot: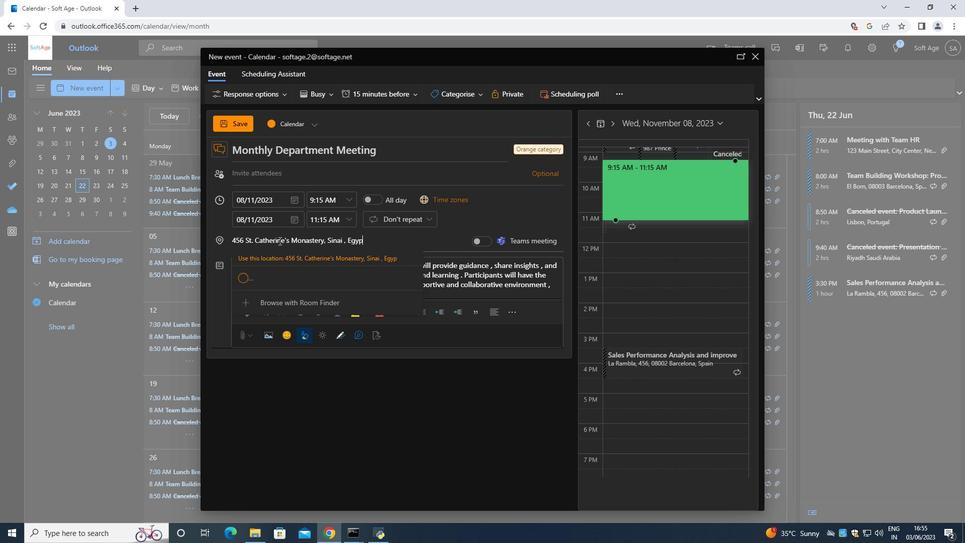 
Action: Mouse moved to (263, 171)
Screenshot: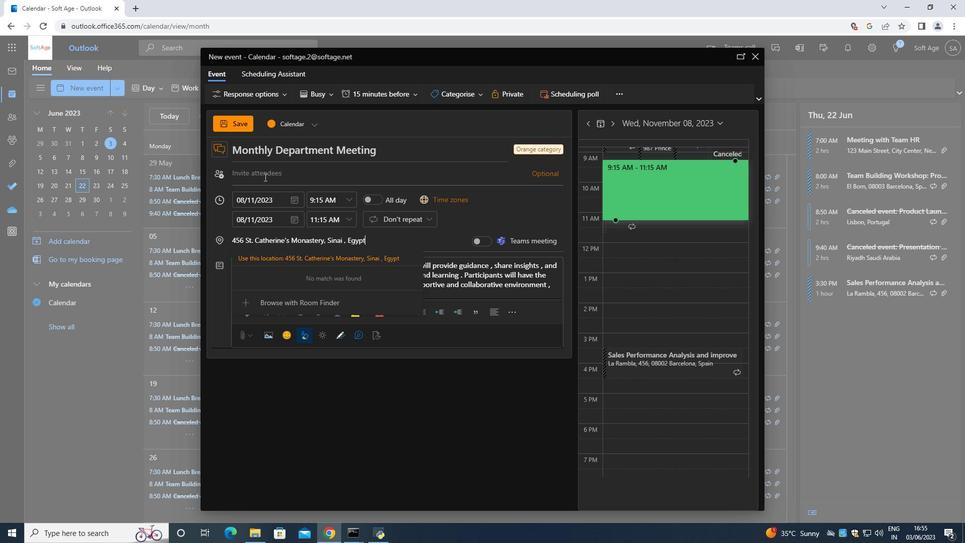 
Action: Mouse pressed left at (263, 171)
Screenshot: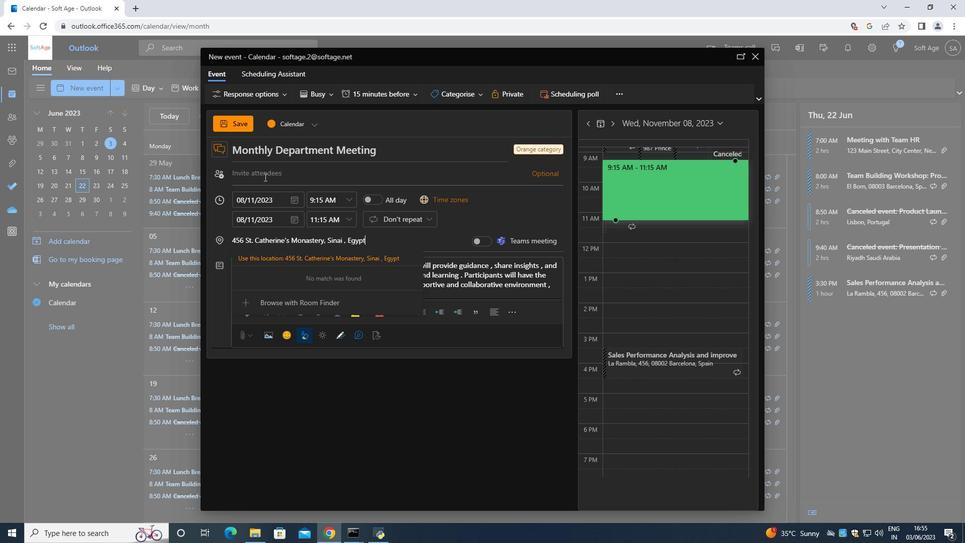 
Action: Mouse moved to (262, 170)
Screenshot: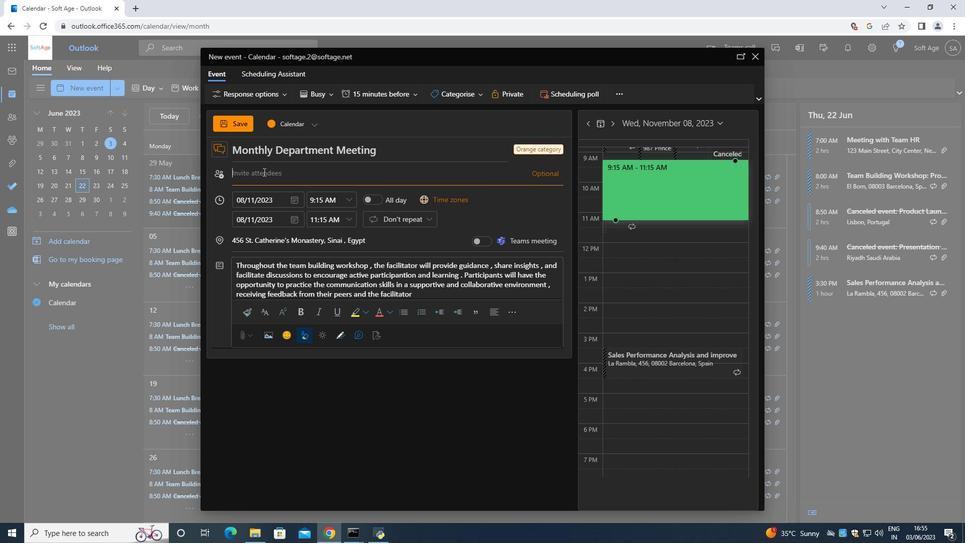 
Action: Key pressed <Key.shift>Softage.1<Key.shift>@s
Screenshot: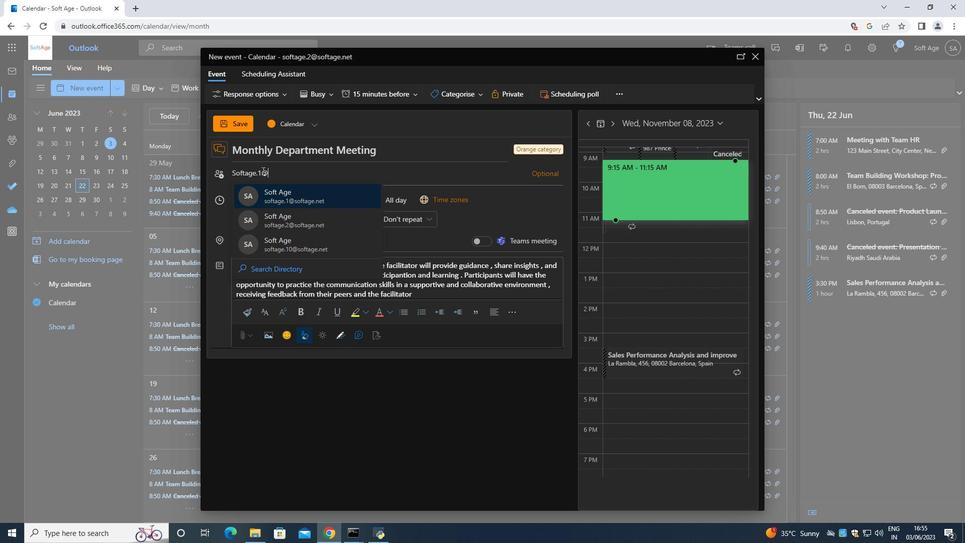
Action: Mouse moved to (298, 201)
Screenshot: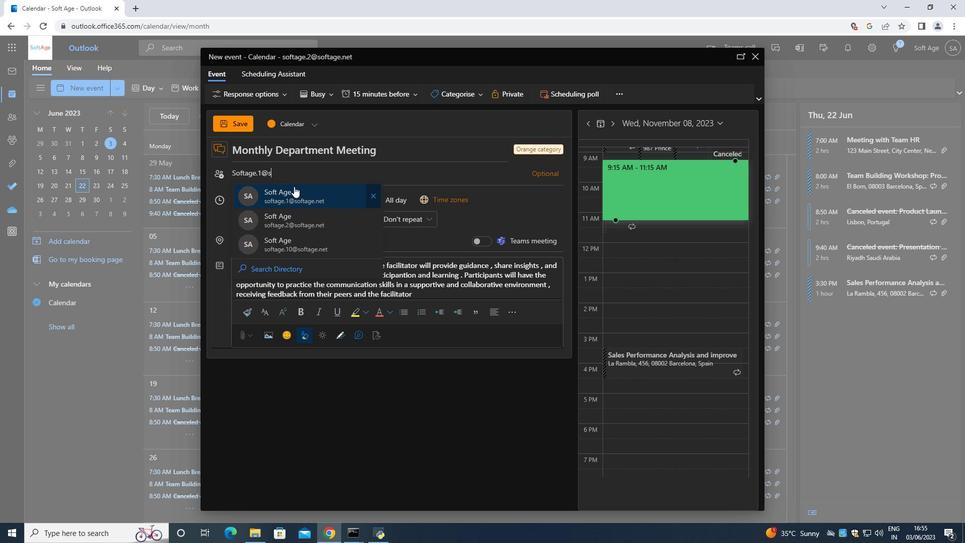 
Action: Mouse pressed left at (298, 201)
Screenshot: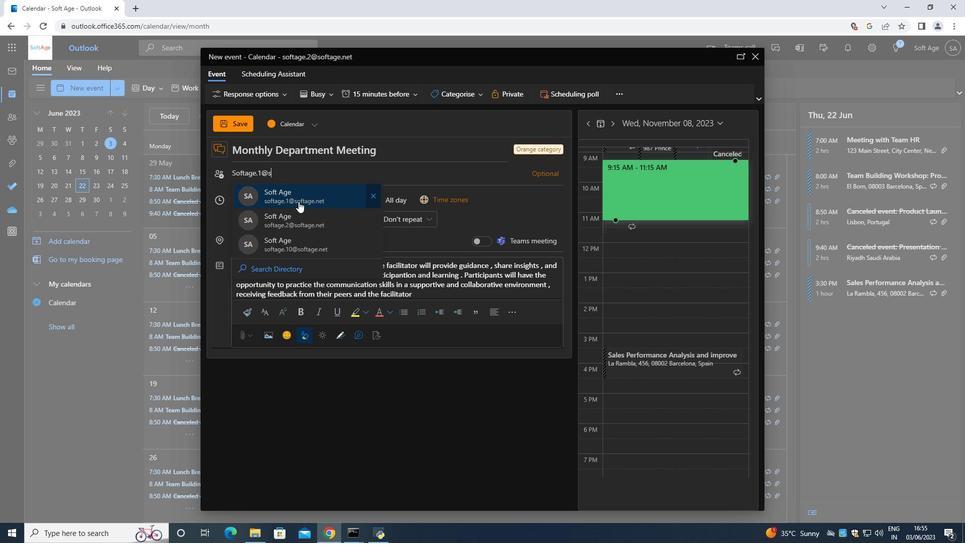 
Action: Mouse moved to (297, 171)
Screenshot: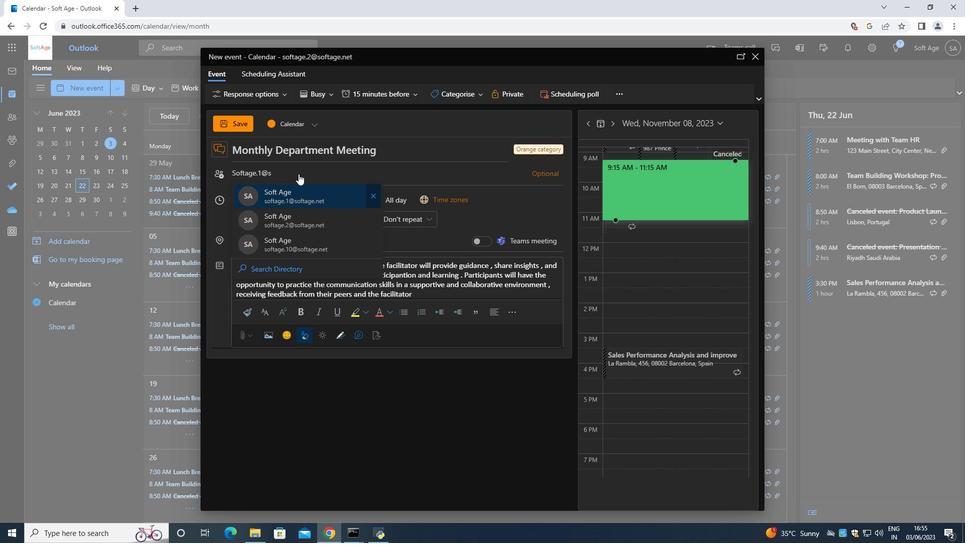 
Action: Key pressed <Key.shift>Softage.3<Key.shift>@softage
Screenshot: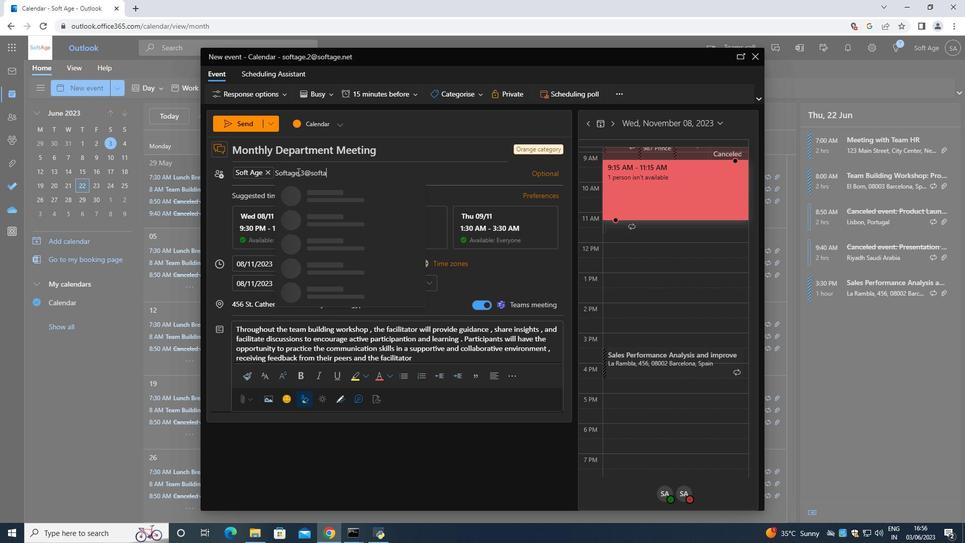 
Action: Mouse moved to (314, 193)
Screenshot: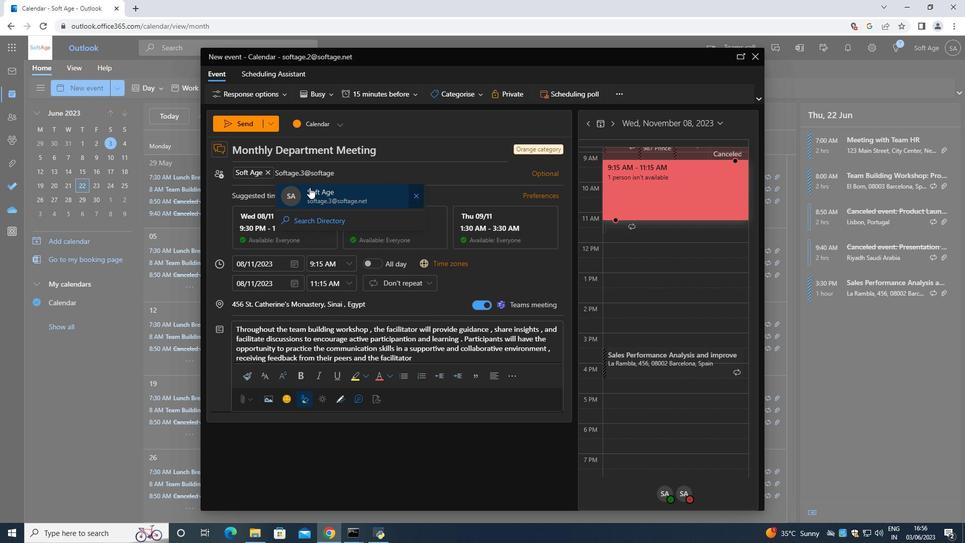 
Action: Mouse pressed left at (314, 193)
Screenshot: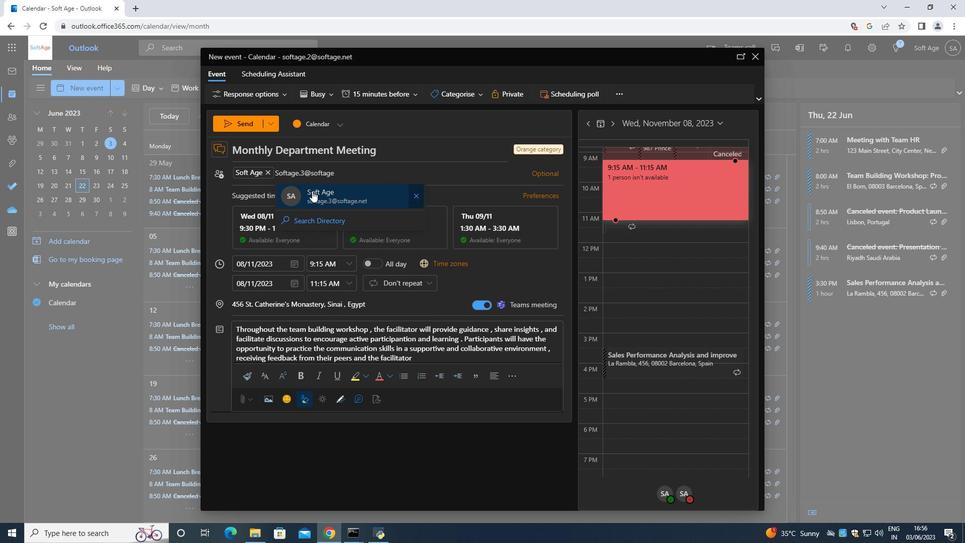 
Action: Mouse moved to (379, 96)
Screenshot: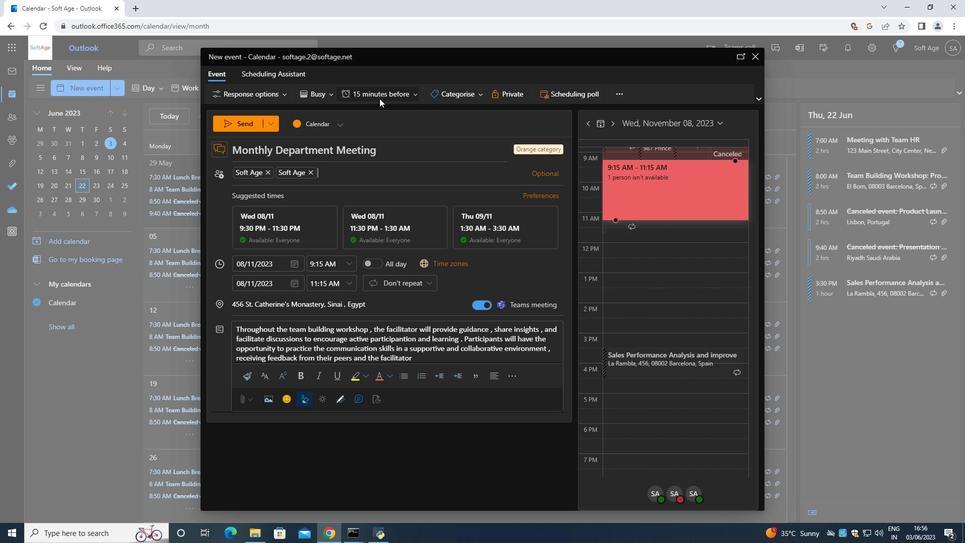 
Action: Mouse pressed left at (379, 96)
Screenshot: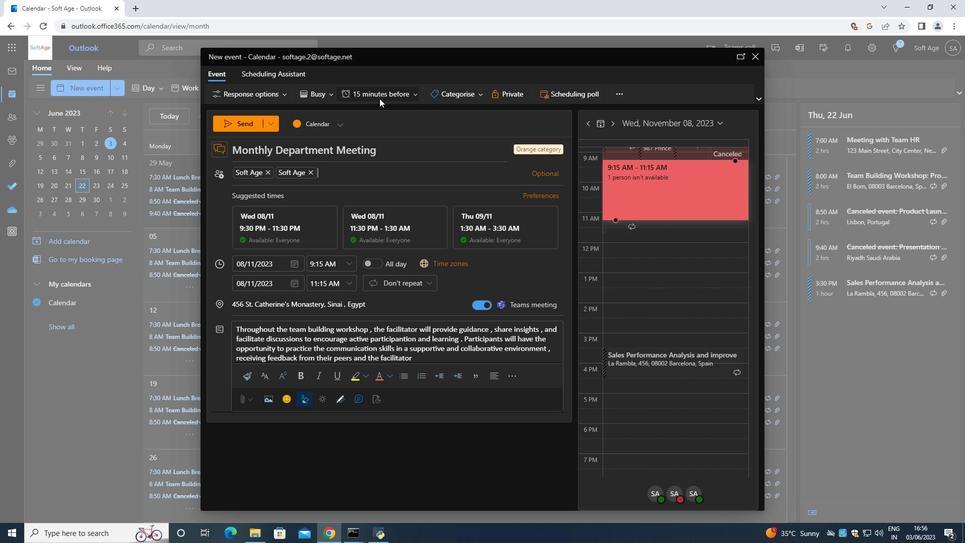 
Action: Mouse moved to (392, 244)
Screenshot: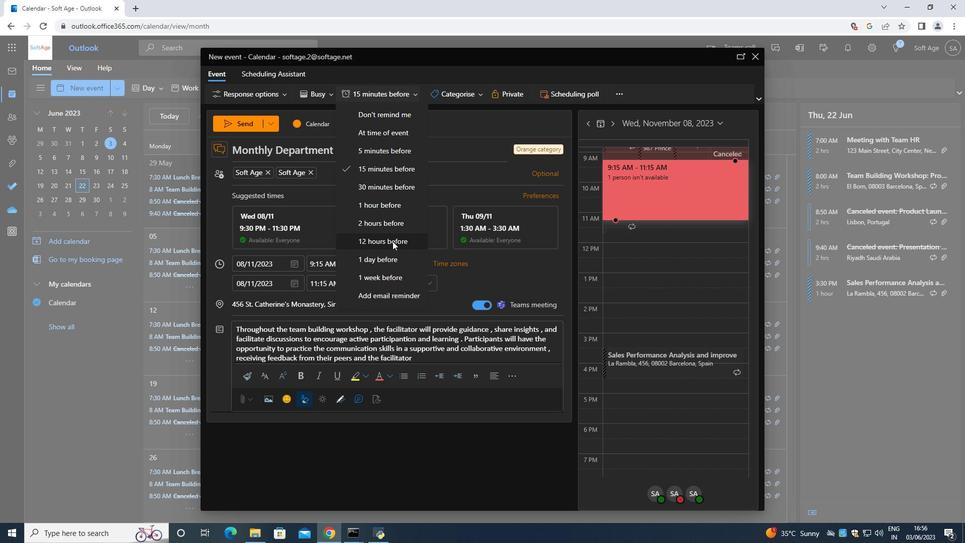 
Action: Mouse pressed left at (392, 244)
Screenshot: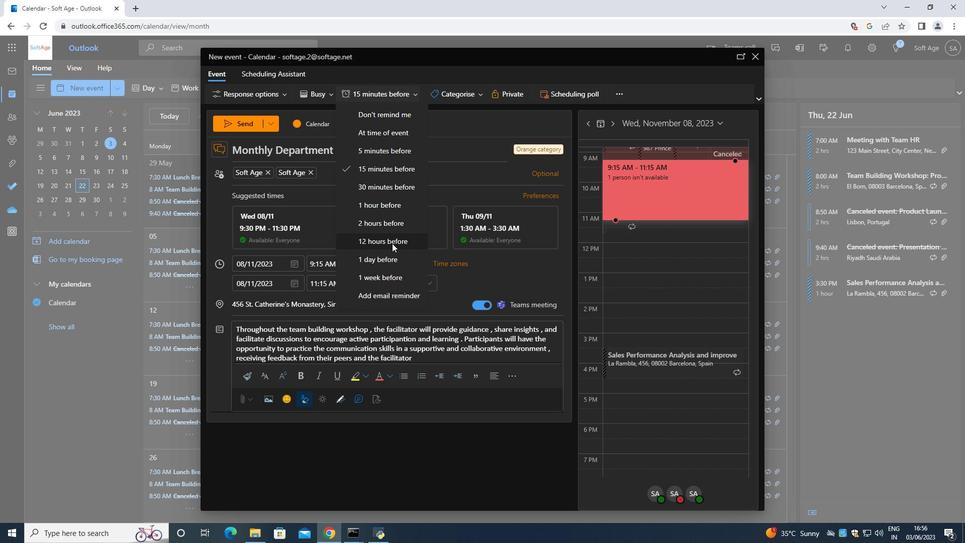 
Action: Mouse moved to (231, 121)
Screenshot: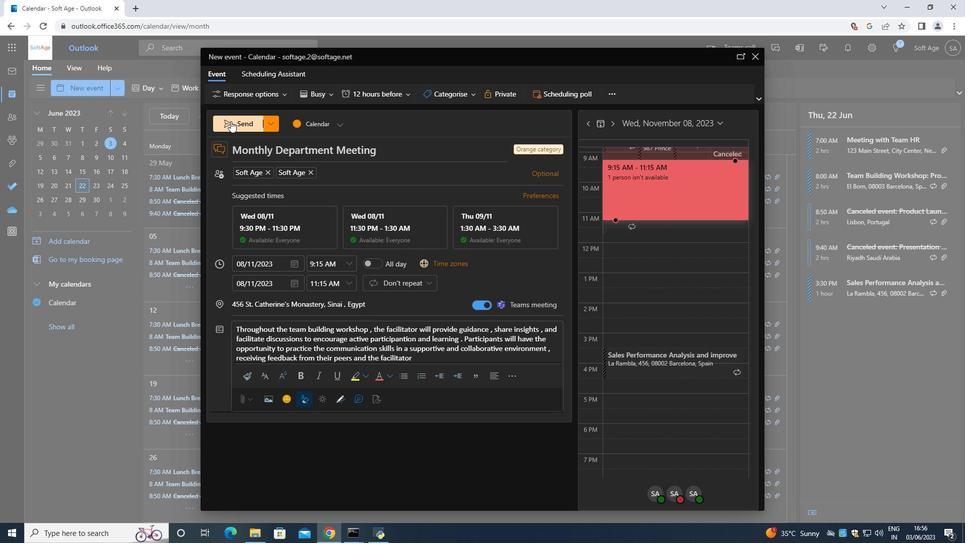 
Action: Mouse pressed left at (231, 121)
Screenshot: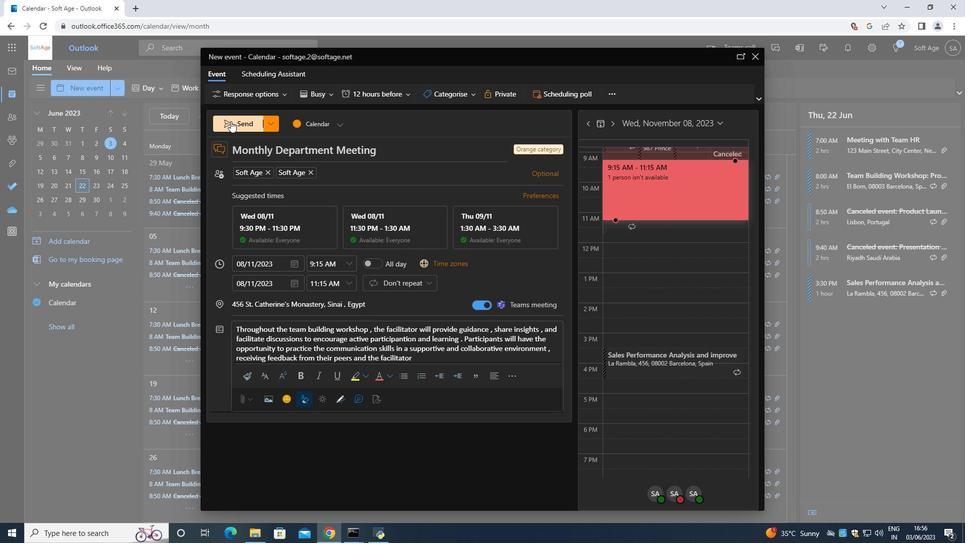 
Action: Mouse moved to (232, 121)
Screenshot: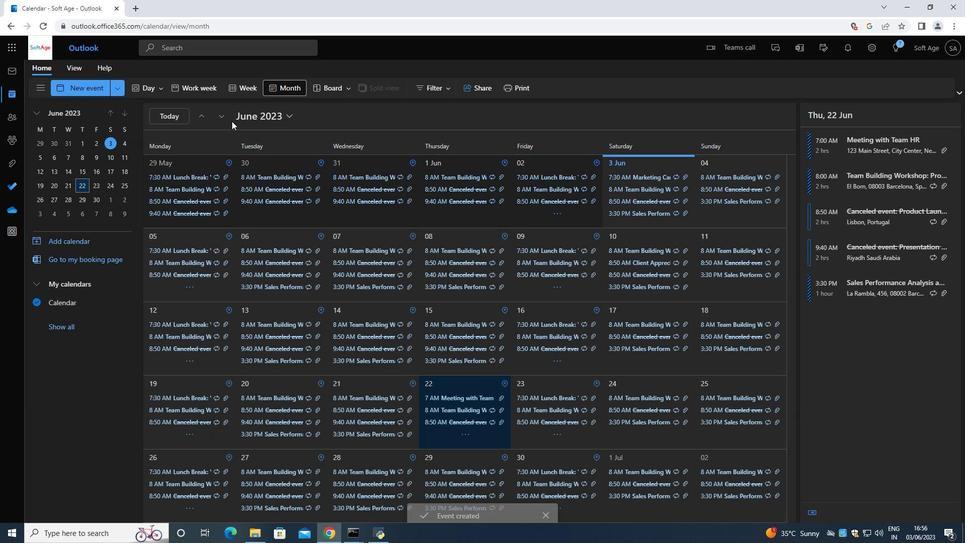 
